 Task: Search one way flight ticket for 1 adult, 6 children, 1 infant in seat and 1 infant on lap in business from Myrtle Beach: Myrtle Beach International Airport to Jacksonville: Albert J. Ellis Airport on 5-3-2023. Choice of flights is Singapure airlines. Number of bags: 8 checked bags. Price is upto 109000. Outbound departure time preference is 14:45.
Action: Mouse moved to (346, 143)
Screenshot: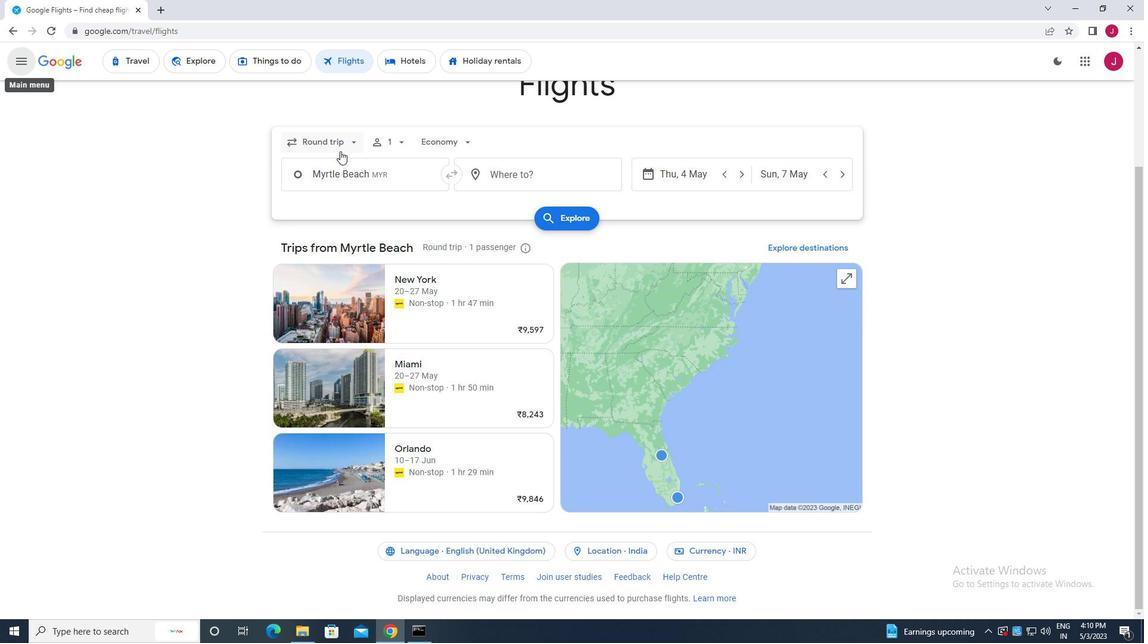 
Action: Mouse pressed left at (346, 143)
Screenshot: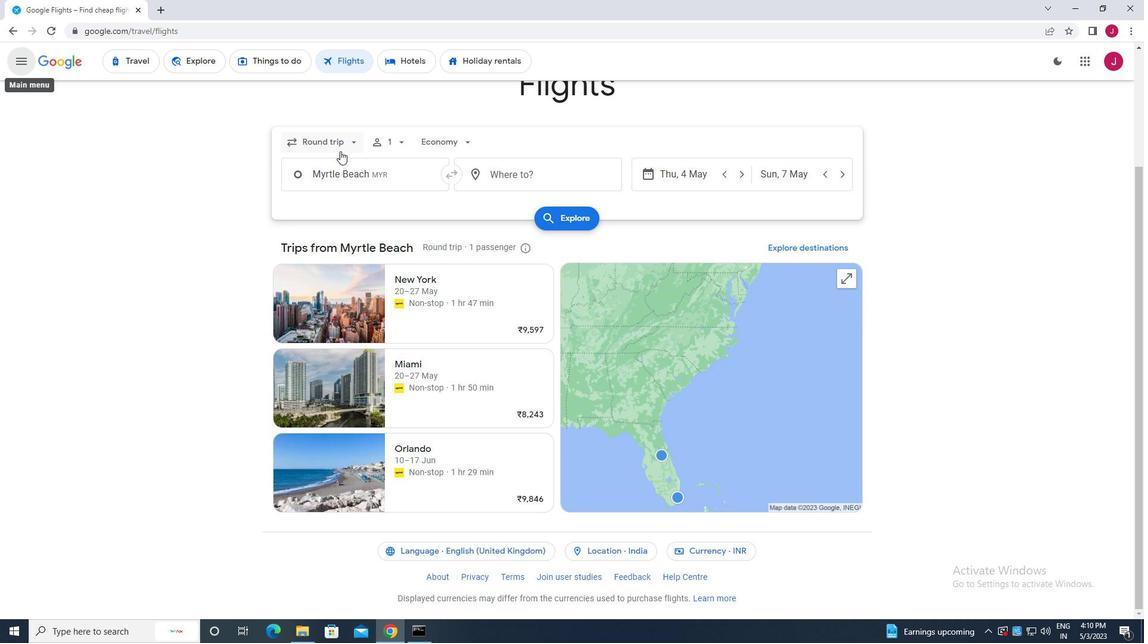 
Action: Mouse moved to (339, 196)
Screenshot: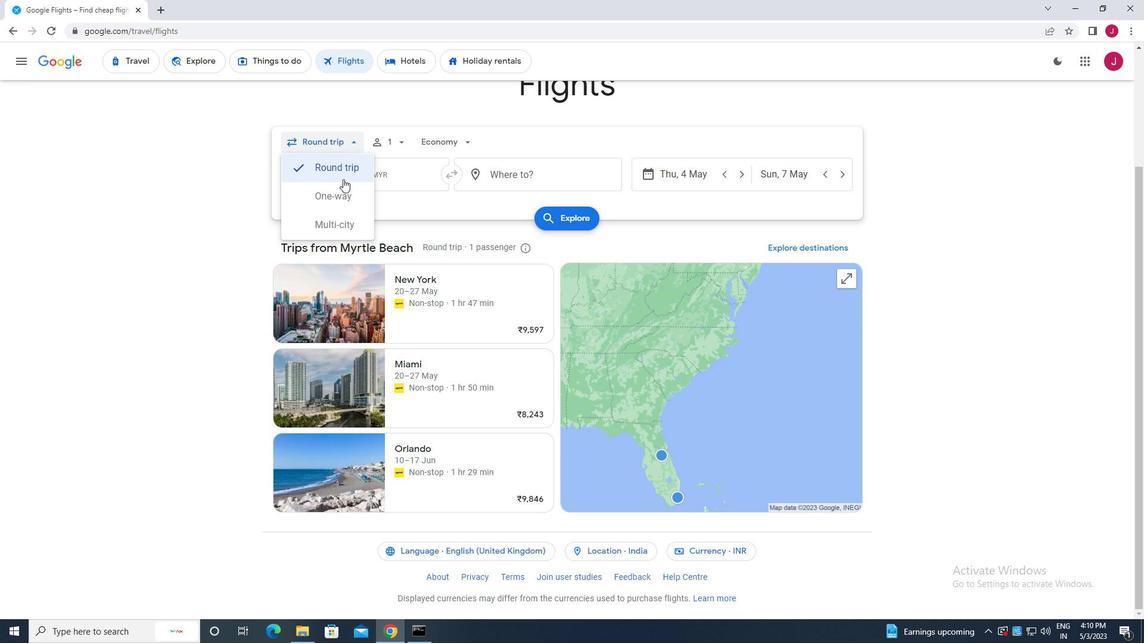 
Action: Mouse pressed left at (339, 196)
Screenshot: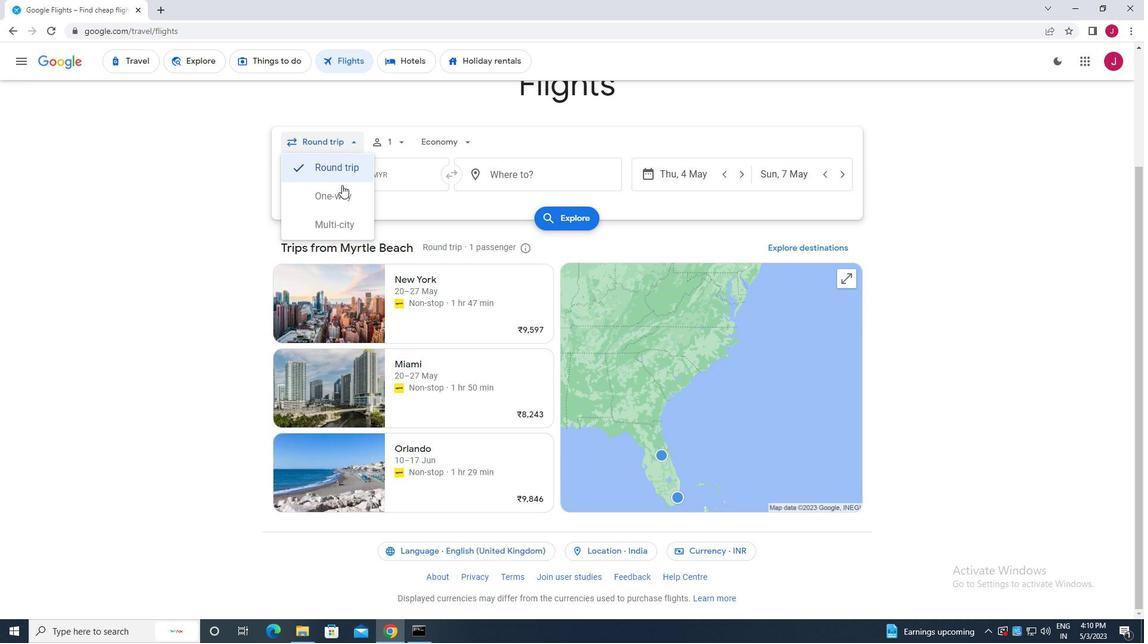 
Action: Mouse moved to (399, 142)
Screenshot: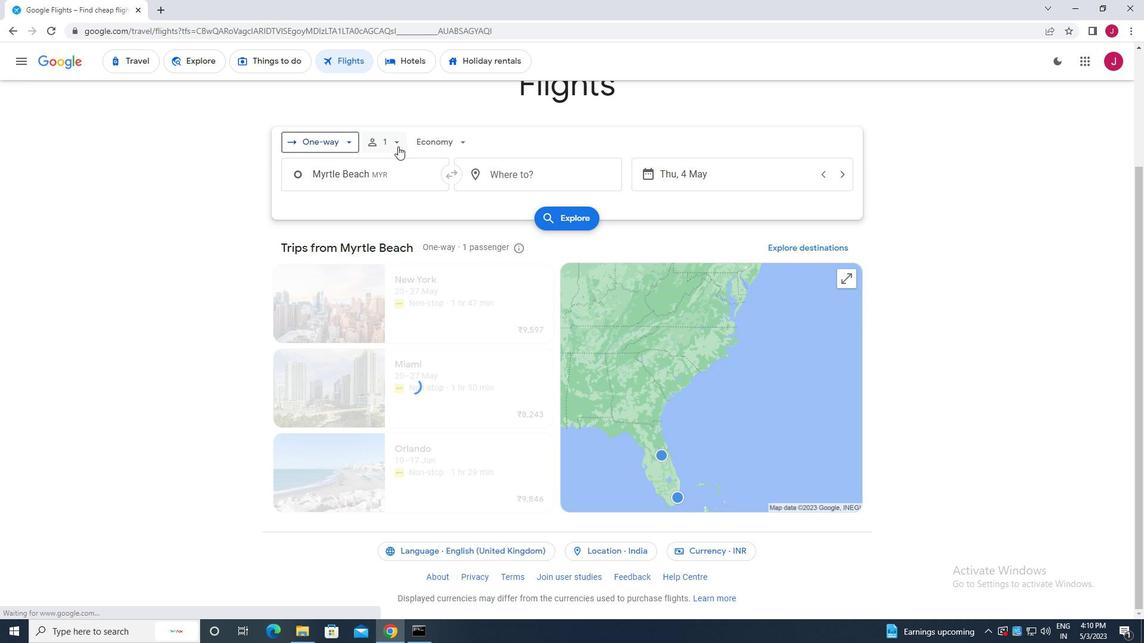 
Action: Mouse pressed left at (399, 142)
Screenshot: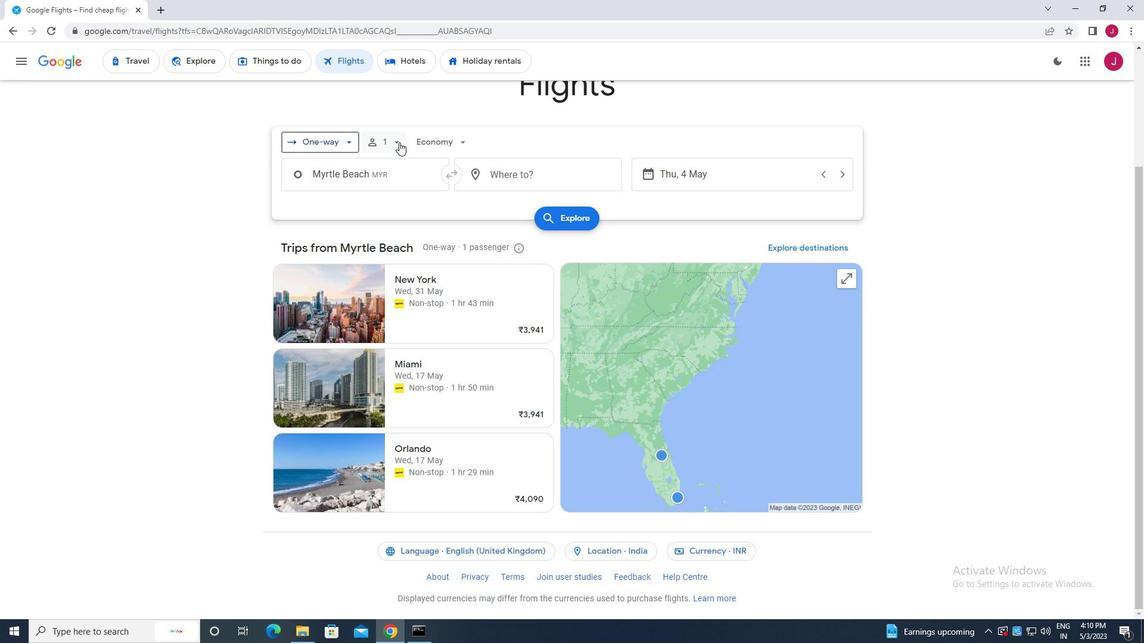 
Action: Mouse moved to (488, 199)
Screenshot: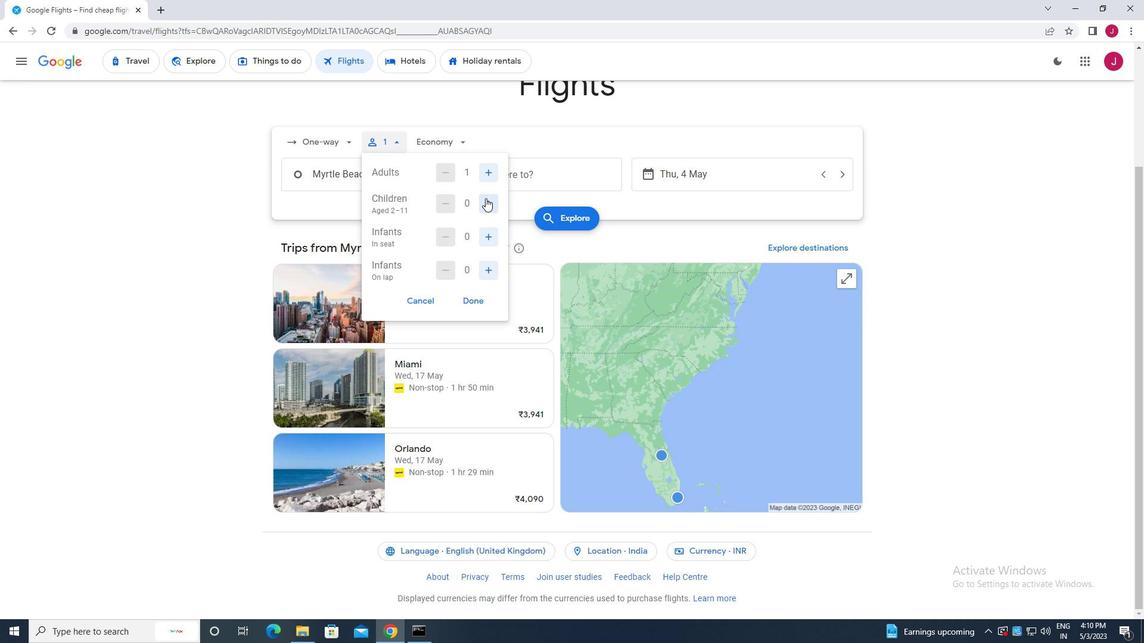 
Action: Mouse pressed left at (488, 199)
Screenshot: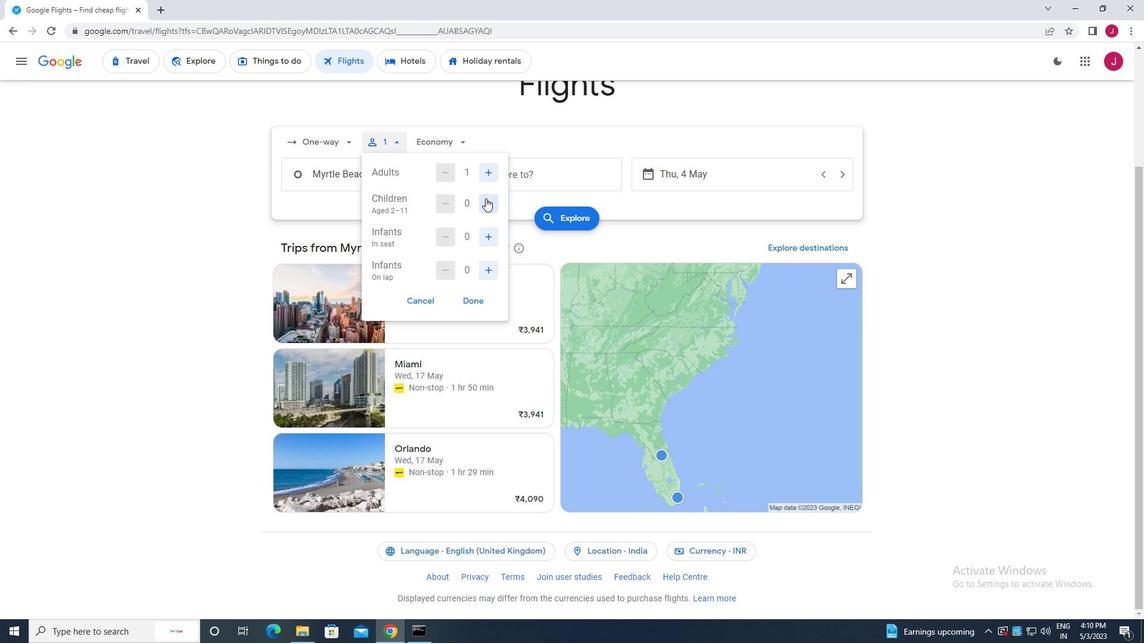 
Action: Mouse pressed left at (488, 199)
Screenshot: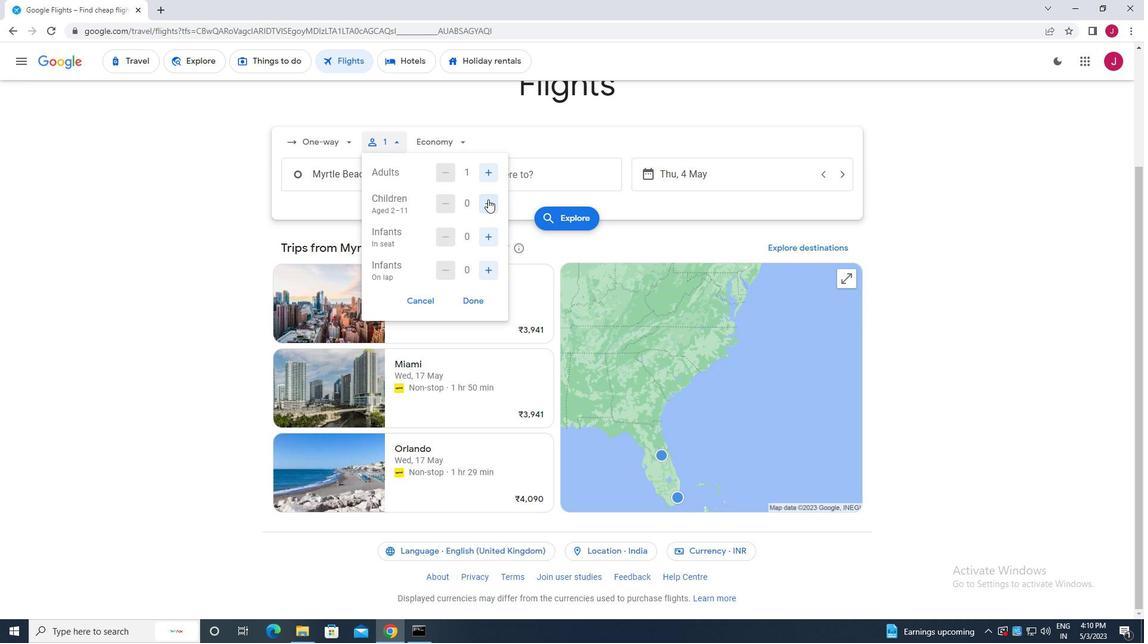 
Action: Mouse pressed left at (488, 199)
Screenshot: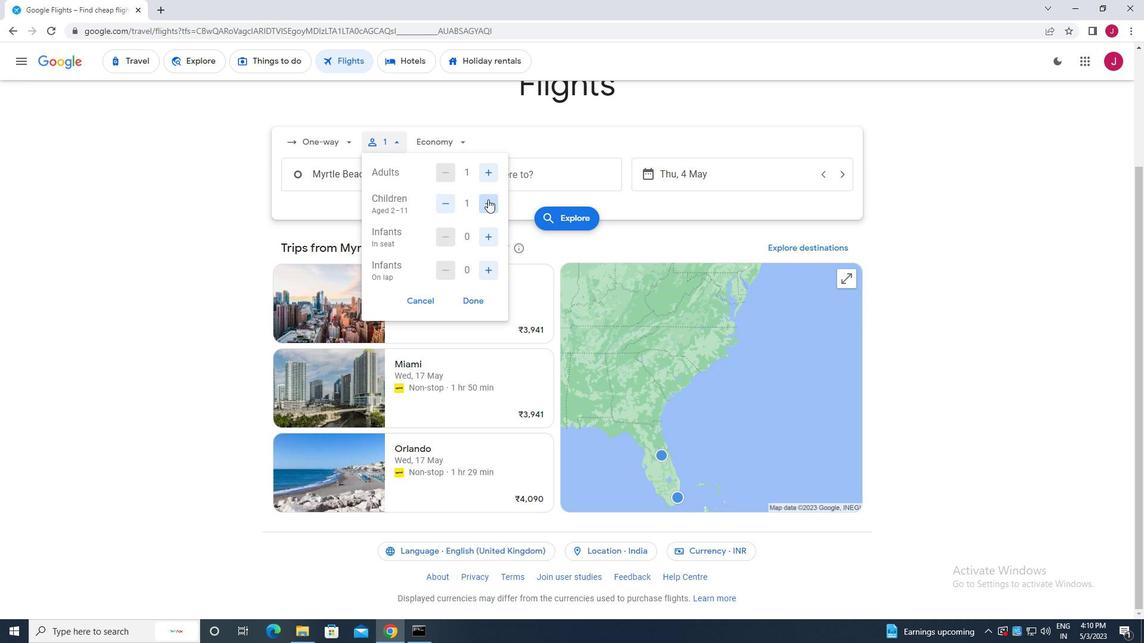 
Action: Mouse pressed left at (488, 199)
Screenshot: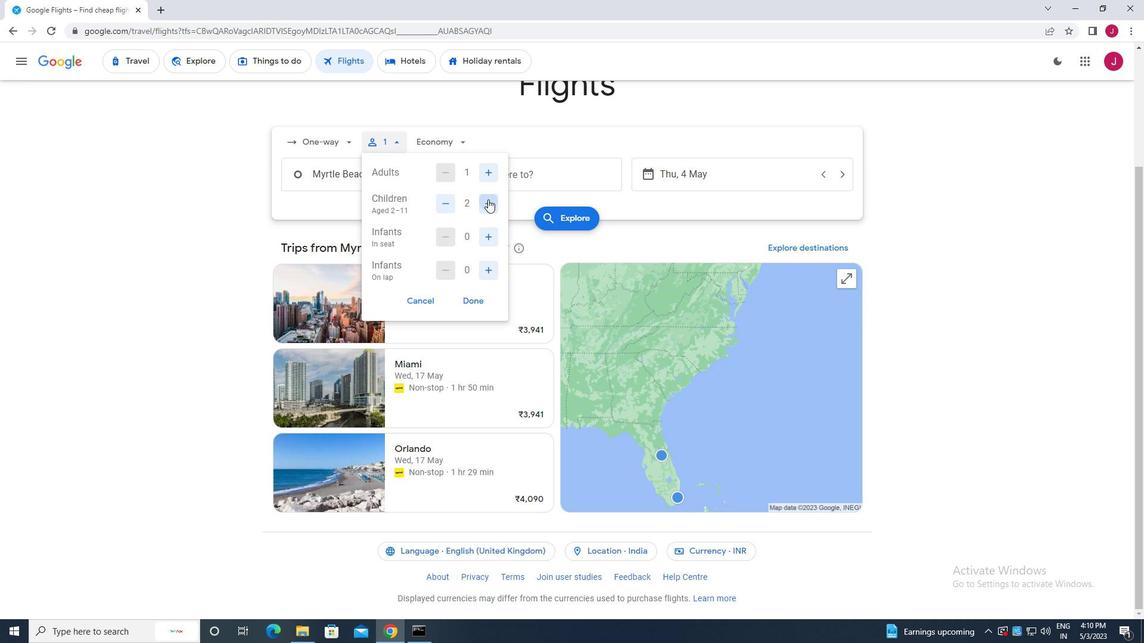 
Action: Mouse pressed left at (488, 199)
Screenshot: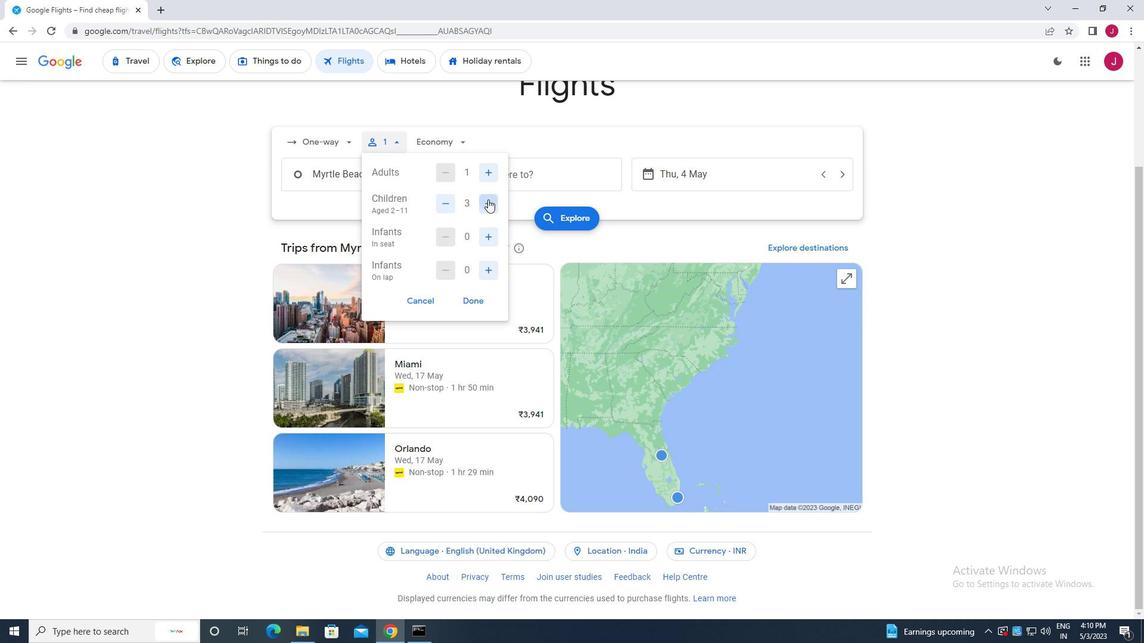
Action: Mouse moved to (488, 203)
Screenshot: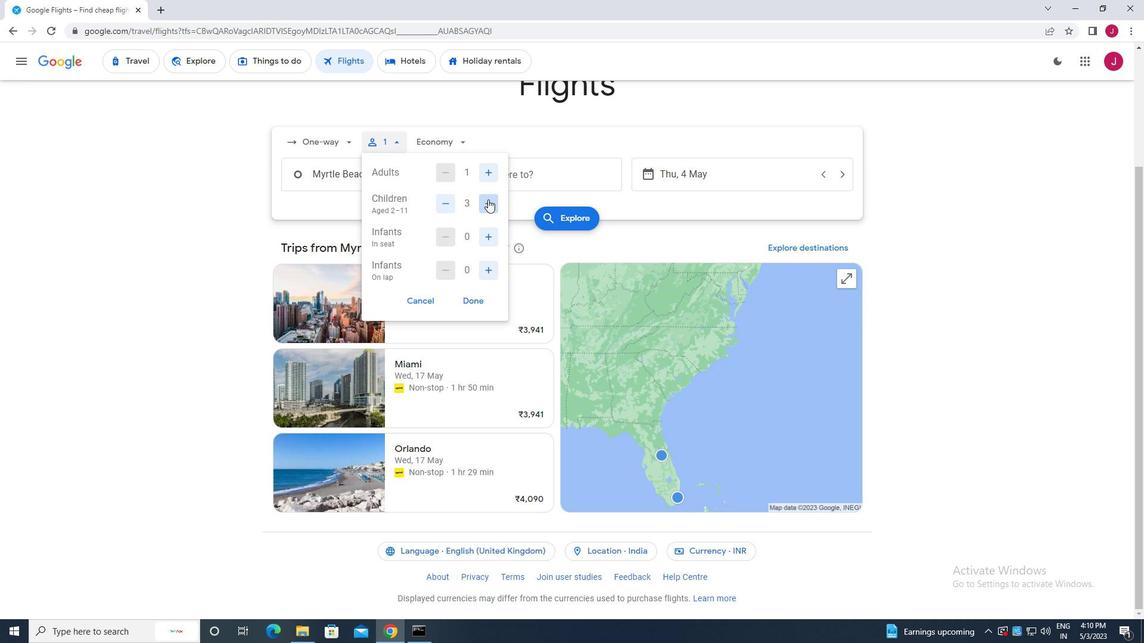 
Action: Mouse pressed left at (488, 203)
Screenshot: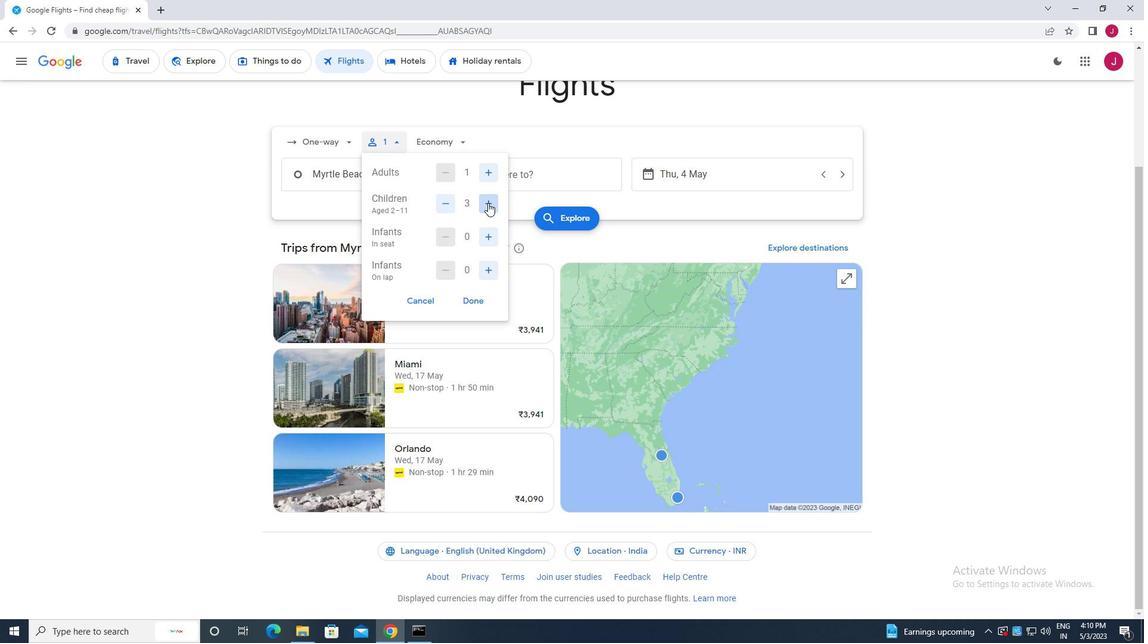 
Action: Mouse moved to (489, 202)
Screenshot: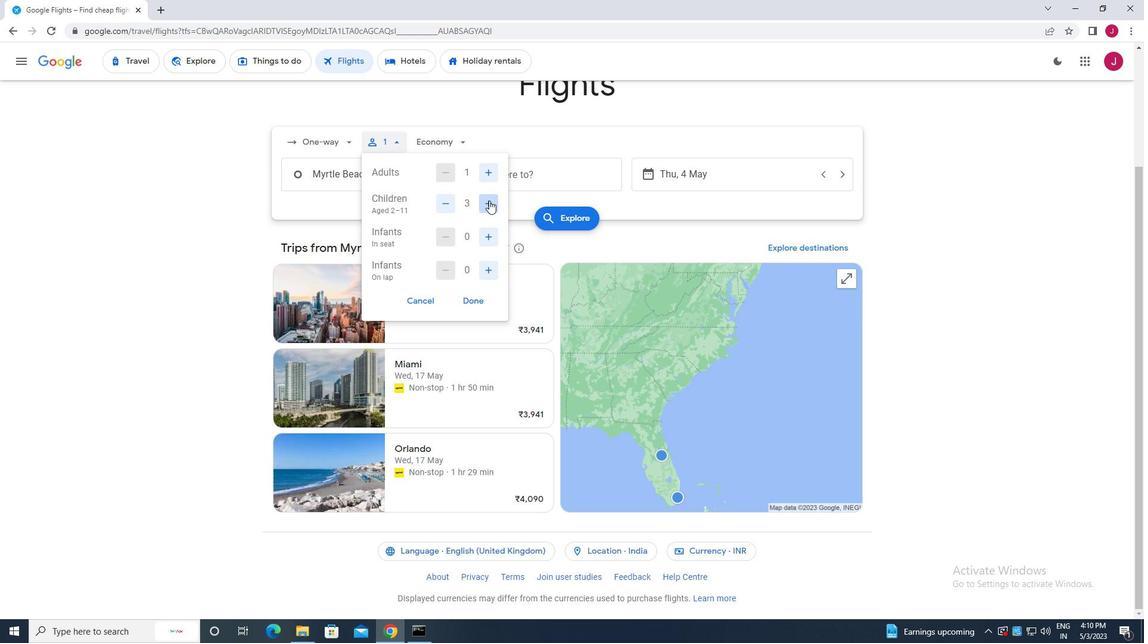 
Action: Mouse pressed left at (489, 202)
Screenshot: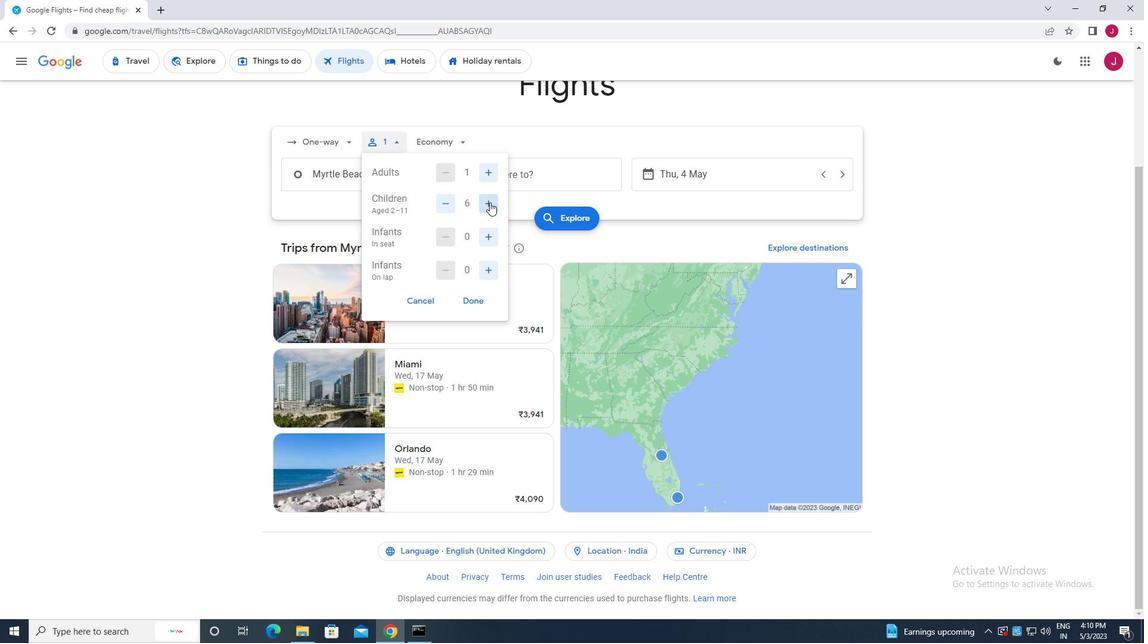 
Action: Mouse moved to (449, 206)
Screenshot: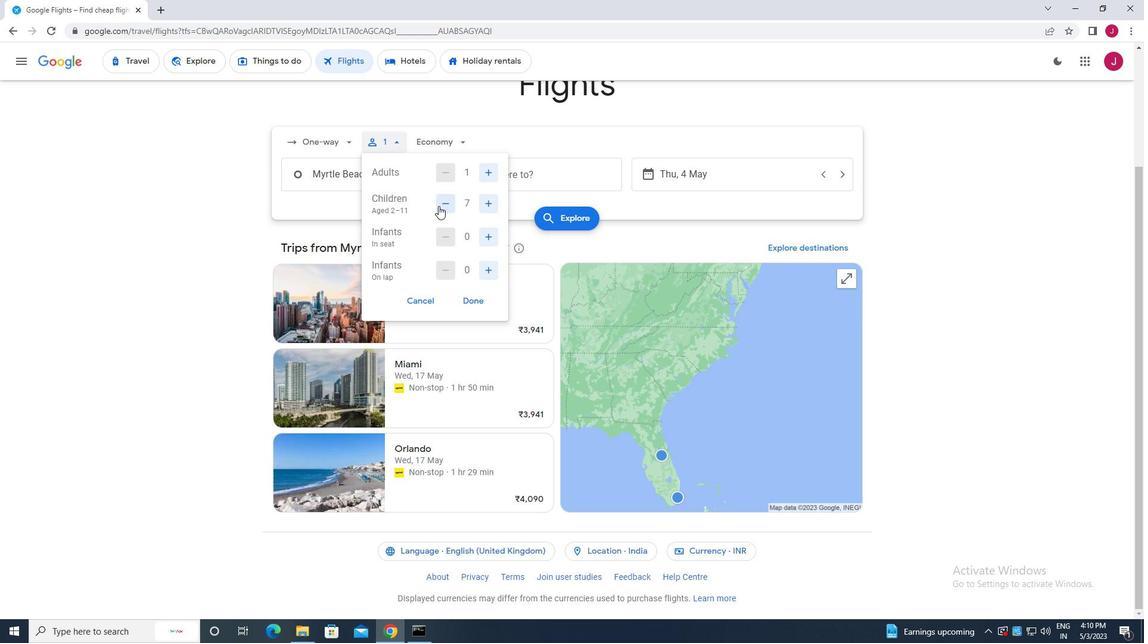 
Action: Mouse pressed left at (449, 206)
Screenshot: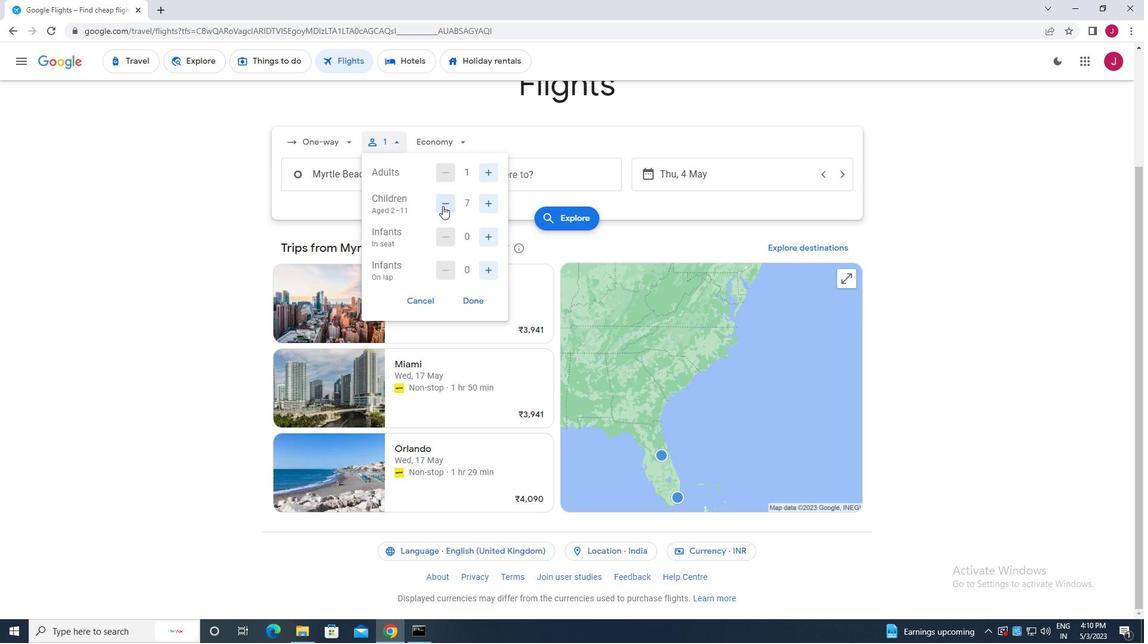 
Action: Mouse moved to (490, 239)
Screenshot: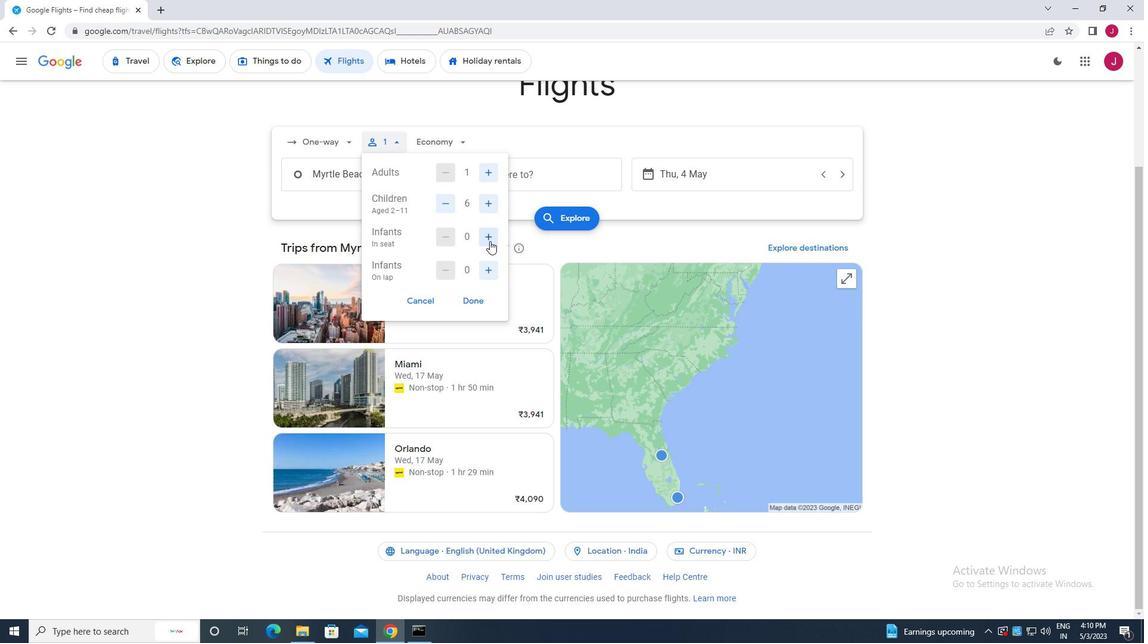 
Action: Mouse pressed left at (490, 239)
Screenshot: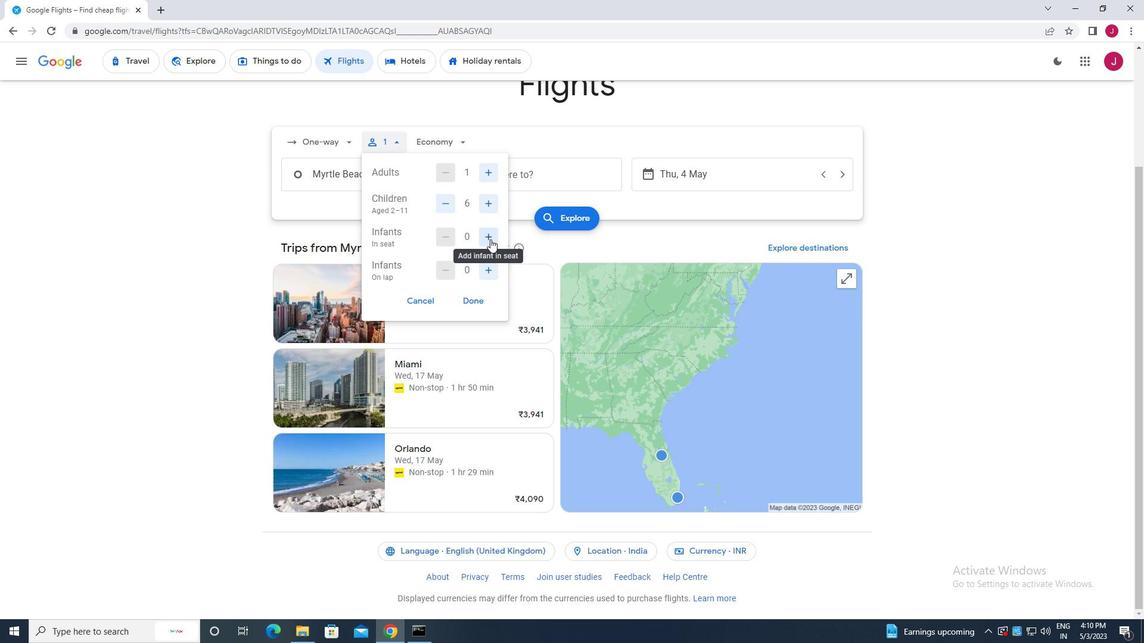 
Action: Mouse moved to (489, 271)
Screenshot: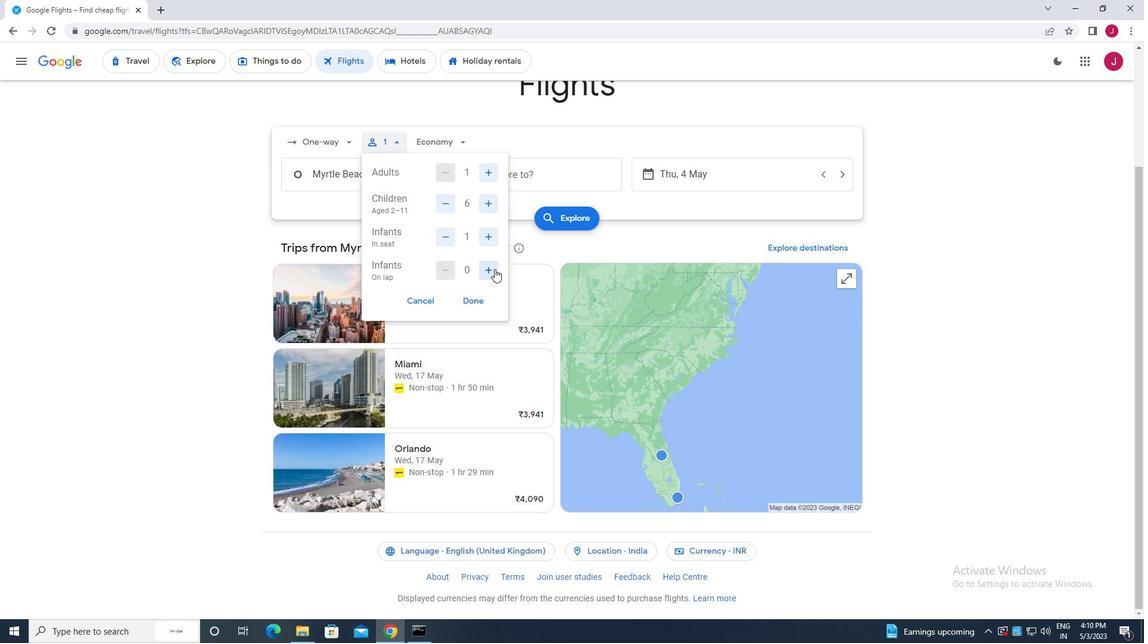 
Action: Mouse pressed left at (489, 271)
Screenshot: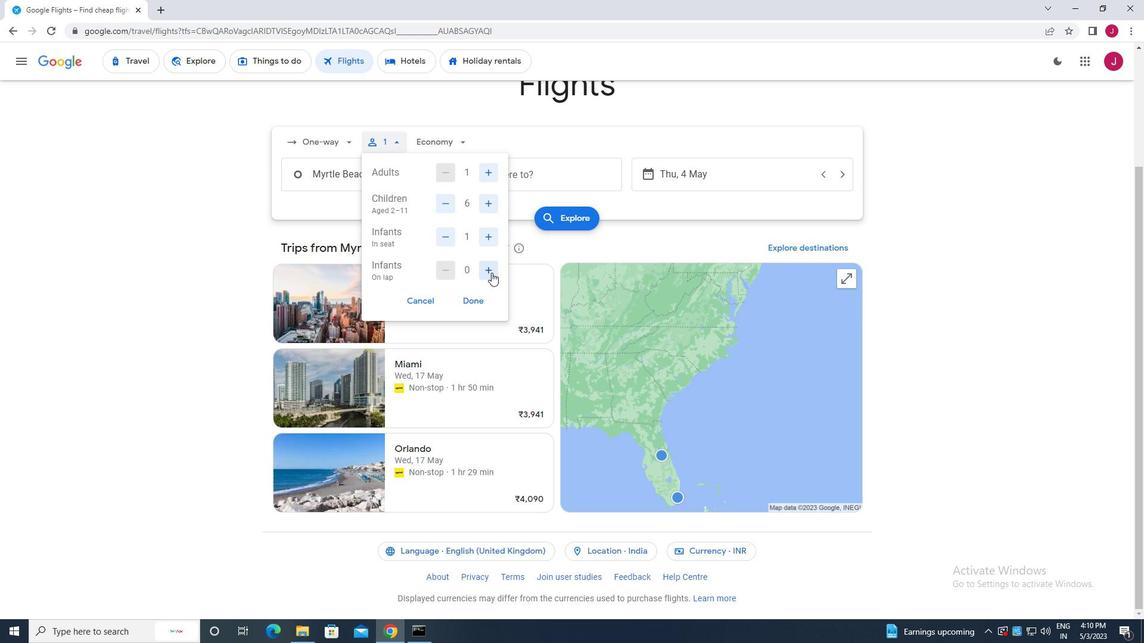
Action: Mouse moved to (476, 304)
Screenshot: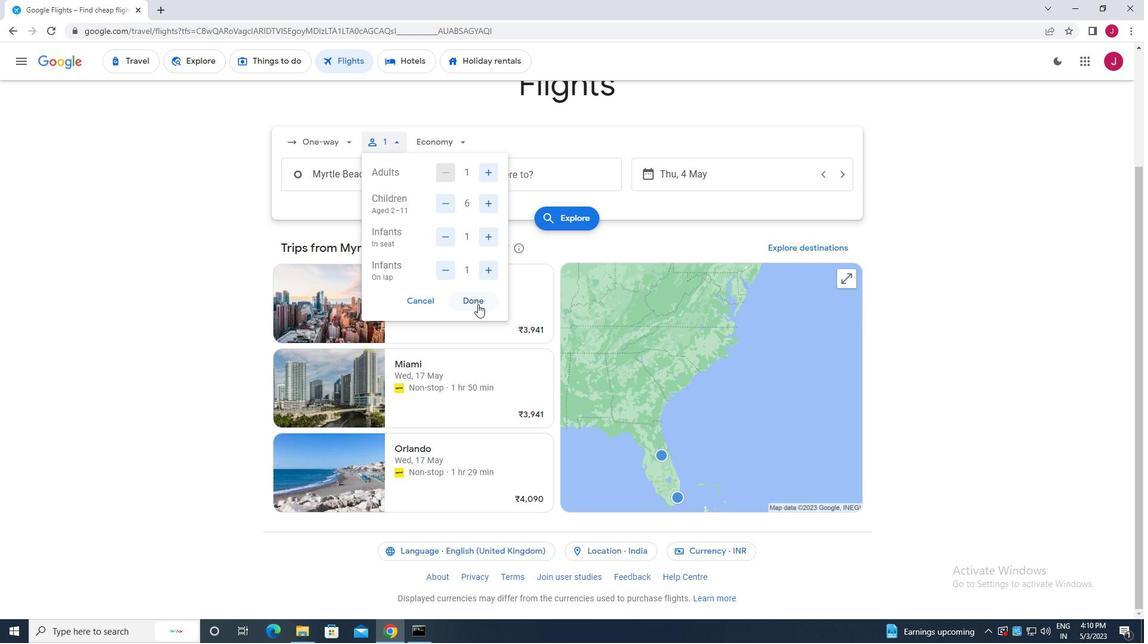 
Action: Mouse pressed left at (476, 304)
Screenshot: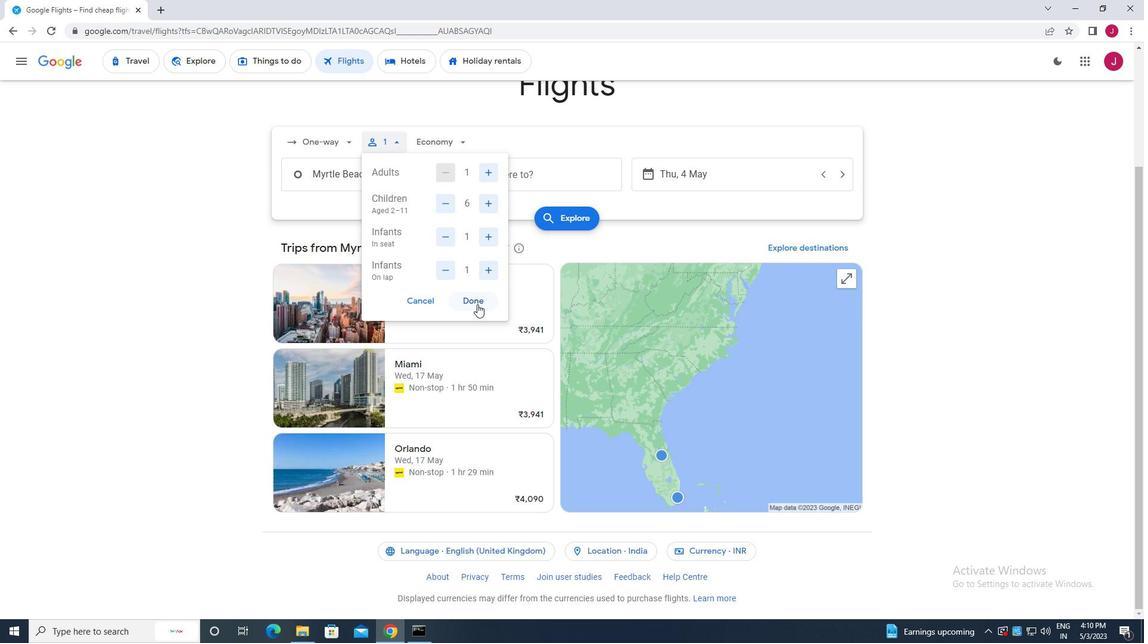
Action: Mouse moved to (459, 140)
Screenshot: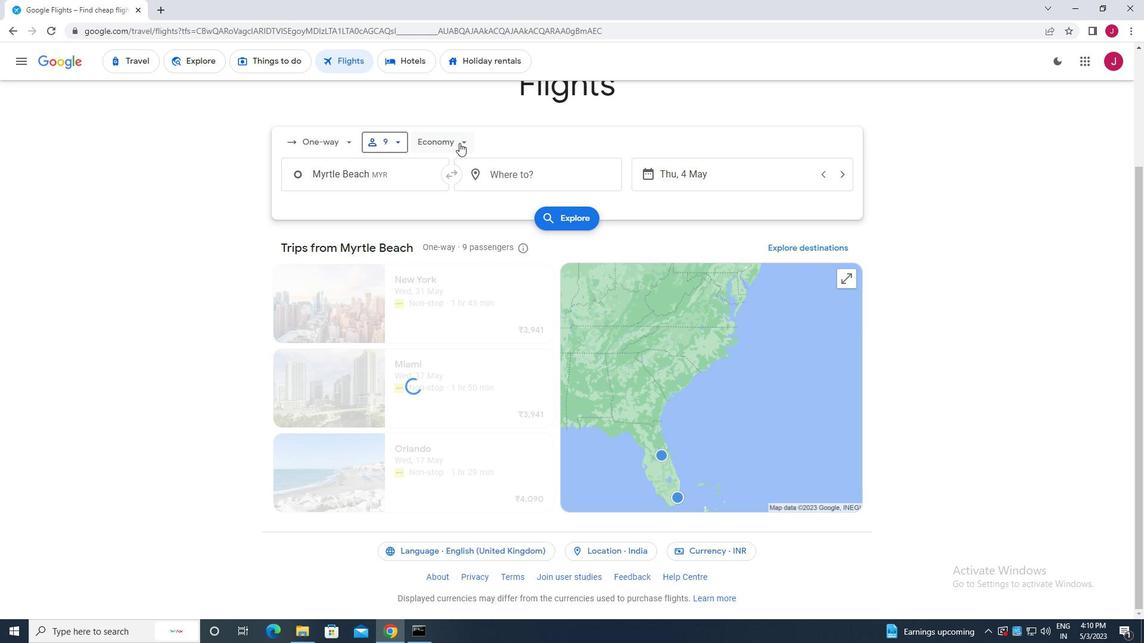
Action: Mouse pressed left at (459, 140)
Screenshot: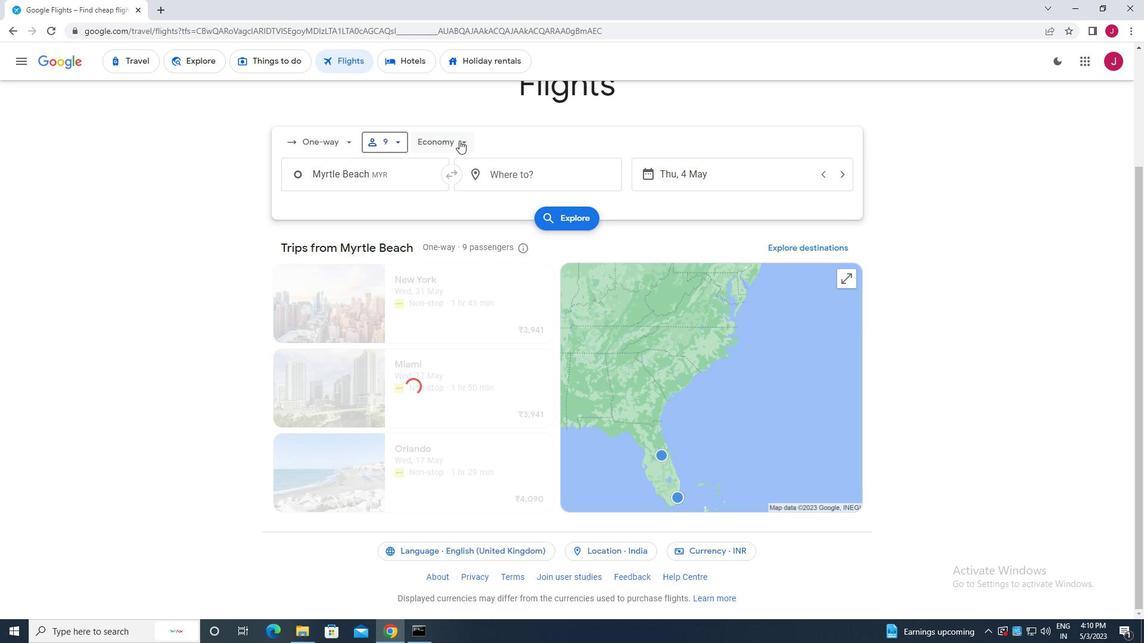 
Action: Mouse moved to (468, 225)
Screenshot: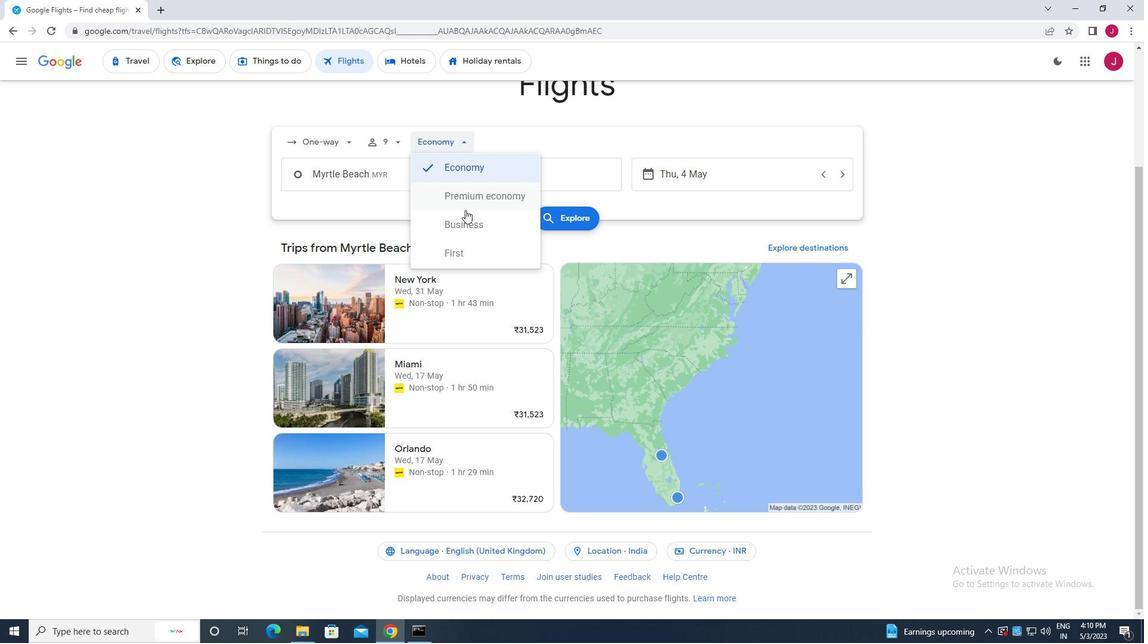 
Action: Mouse pressed left at (468, 225)
Screenshot: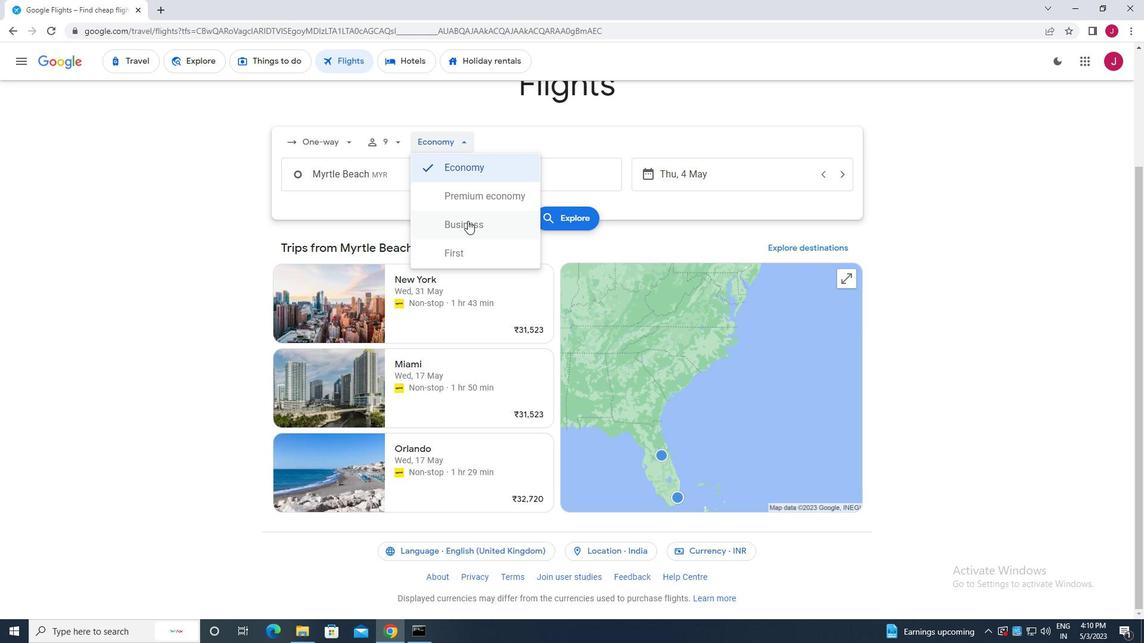 
Action: Mouse moved to (397, 178)
Screenshot: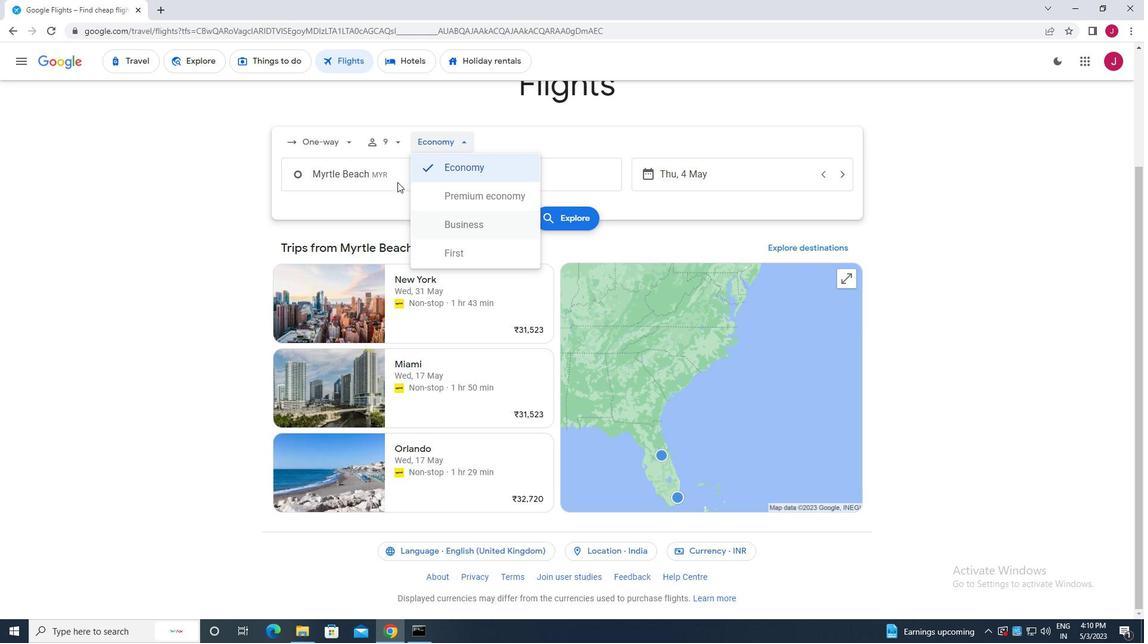 
Action: Mouse pressed left at (397, 178)
Screenshot: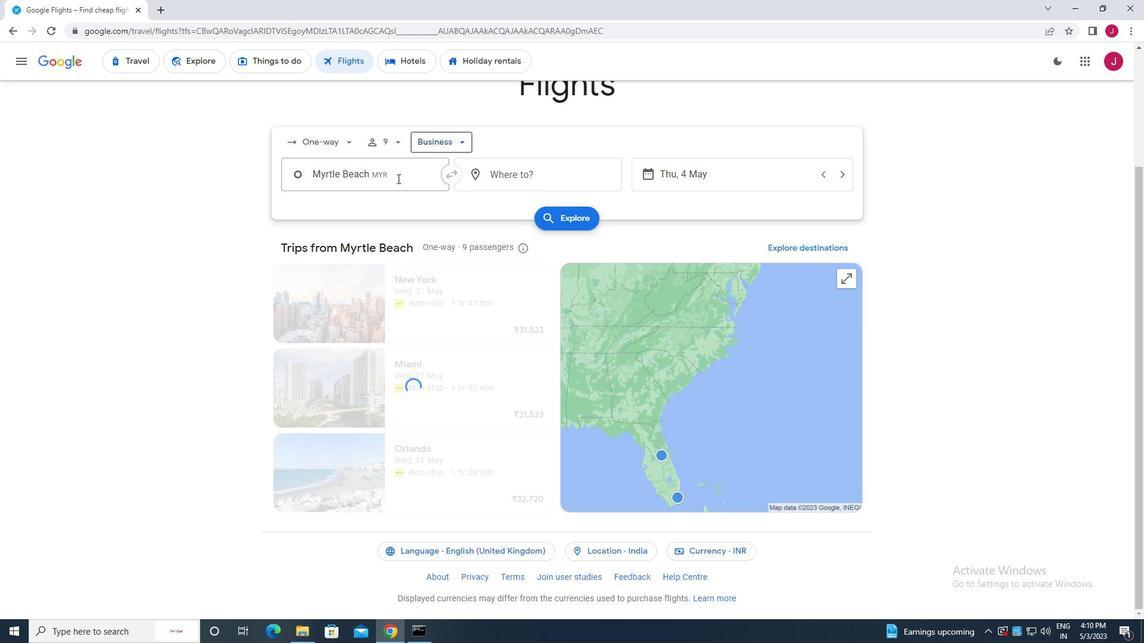 
Action: Mouse moved to (396, 177)
Screenshot: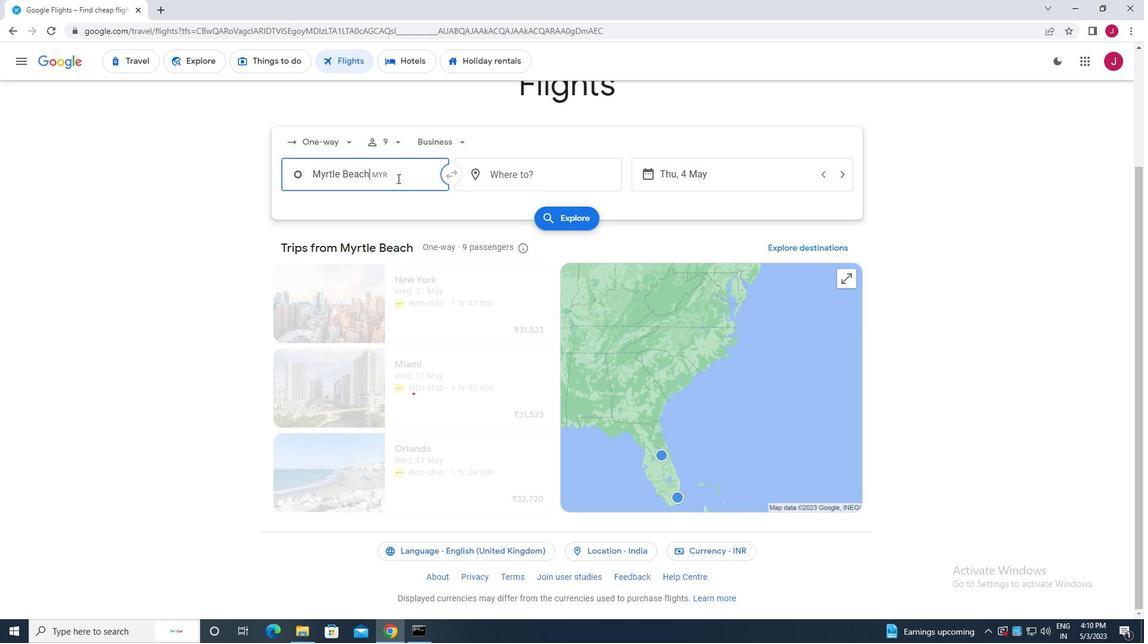 
Action: Key pressed myrtle
Screenshot: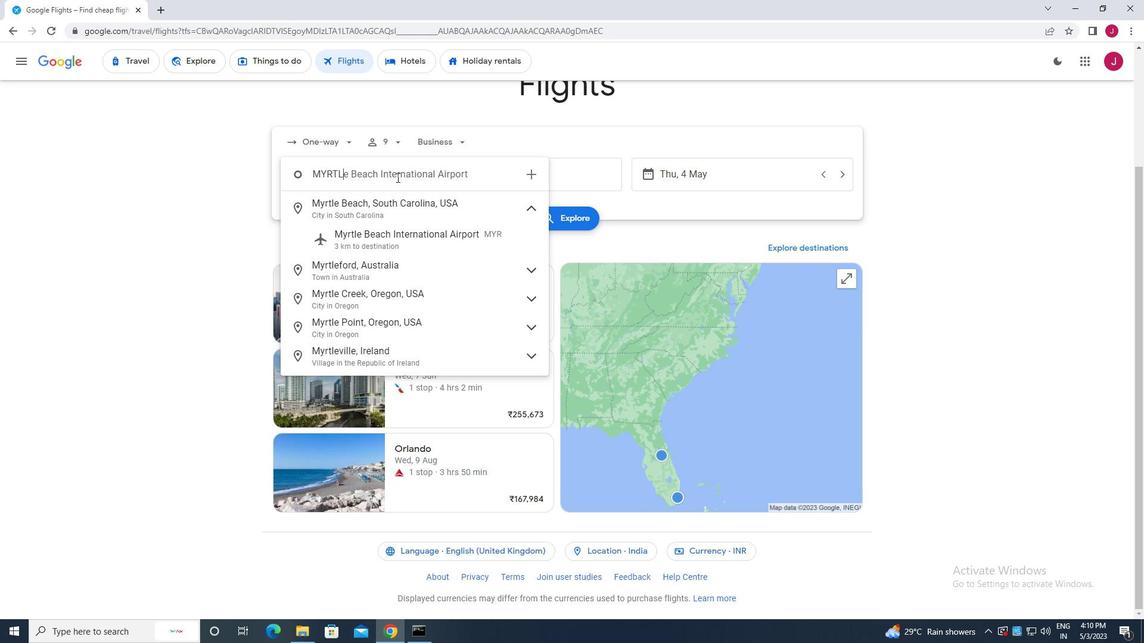 
Action: Mouse moved to (421, 230)
Screenshot: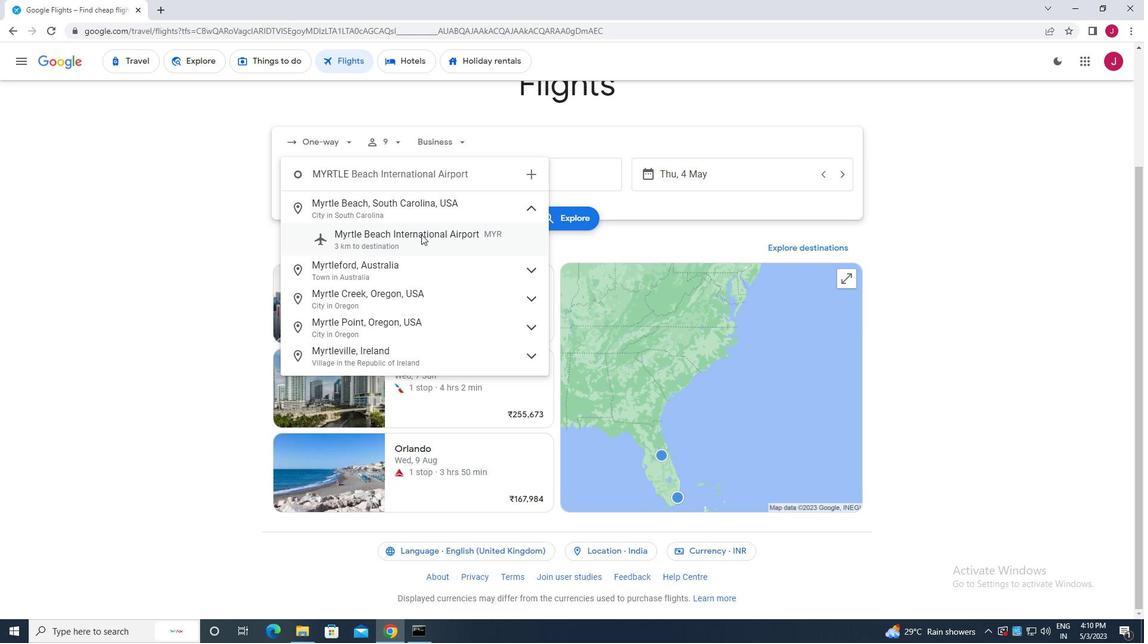 
Action: Mouse pressed left at (421, 230)
Screenshot: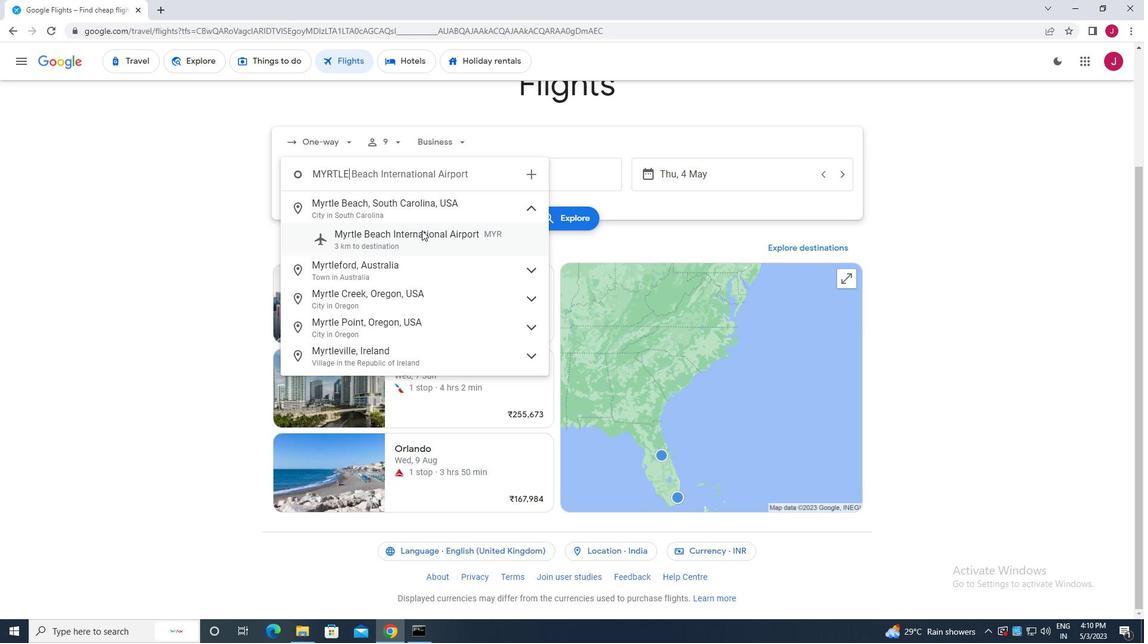 
Action: Mouse moved to (443, 236)
Screenshot: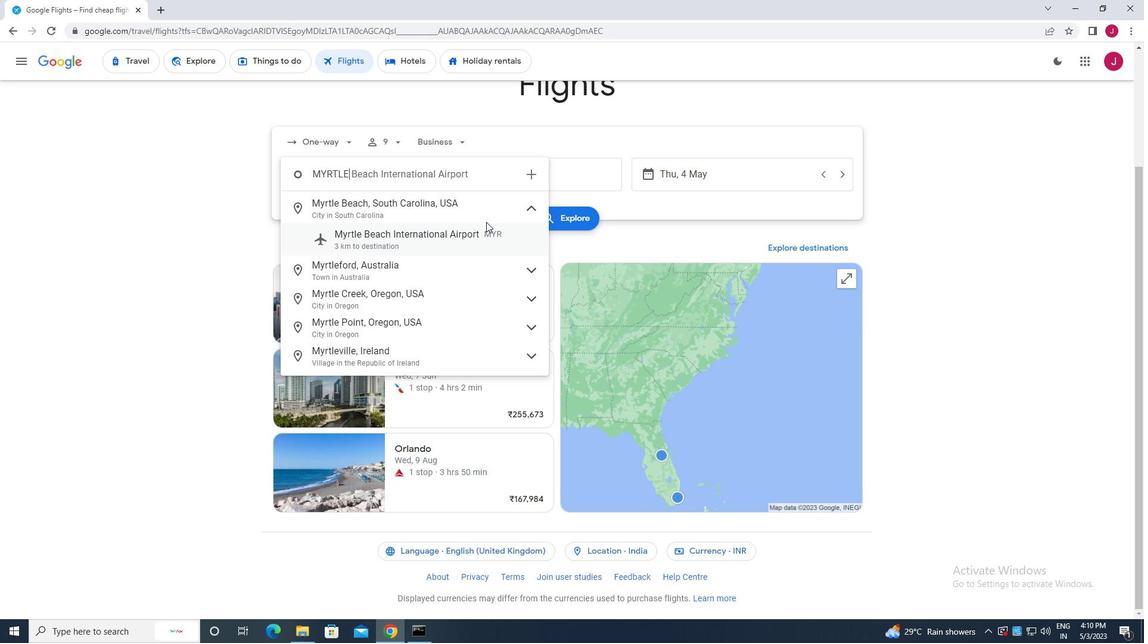 
Action: Mouse pressed left at (443, 236)
Screenshot: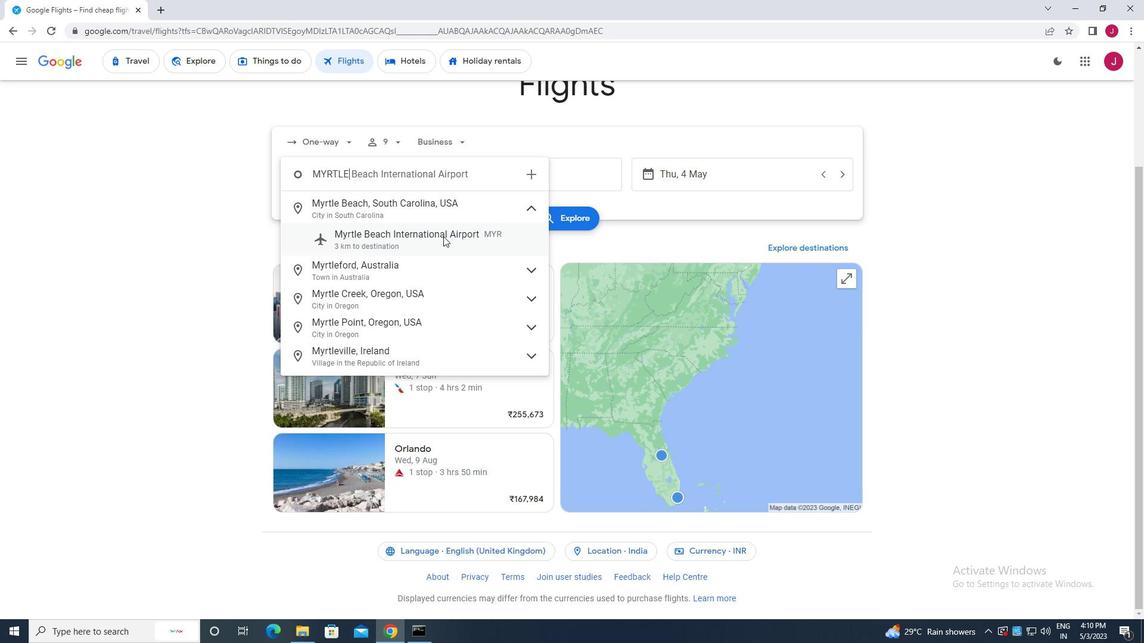 
Action: Mouse moved to (562, 179)
Screenshot: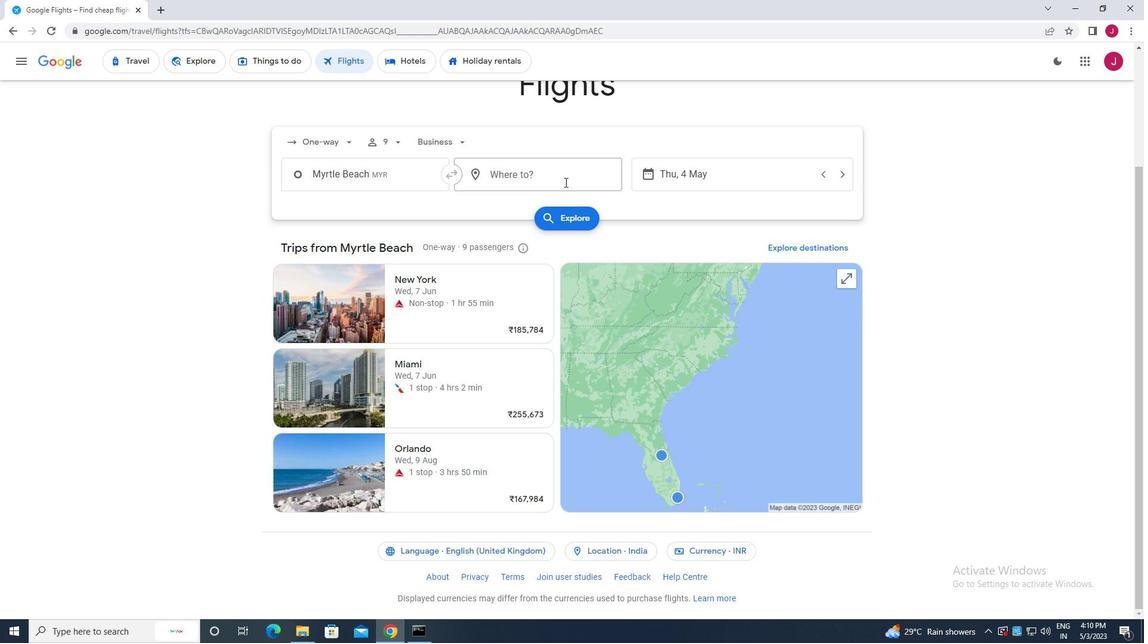 
Action: Mouse pressed left at (562, 179)
Screenshot: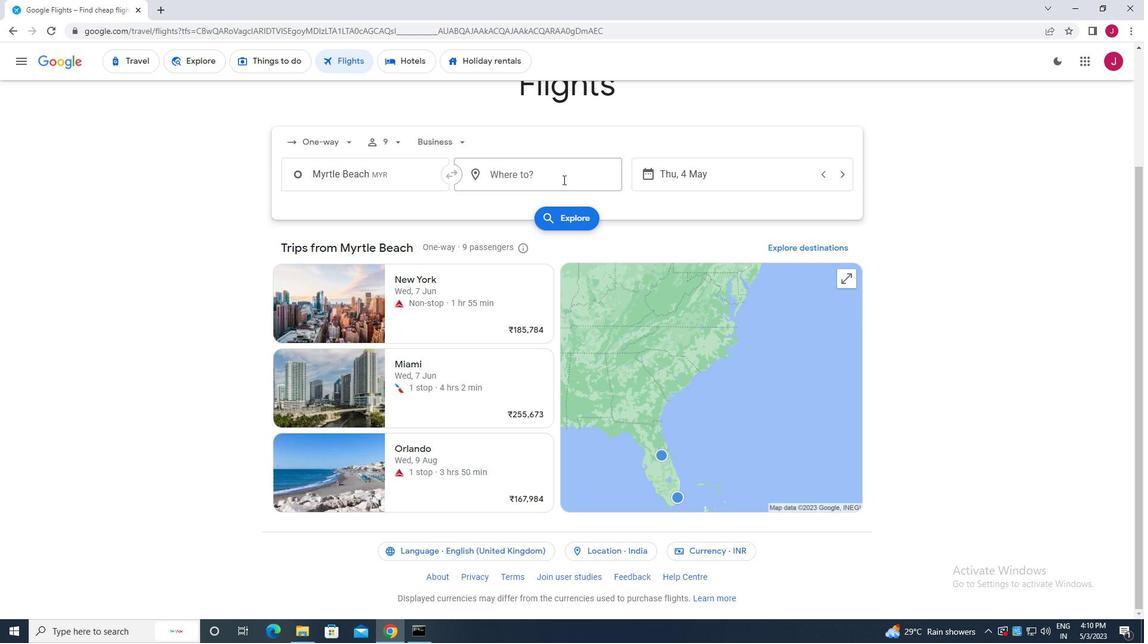 
Action: Key pressed albert<Key.space>
Screenshot: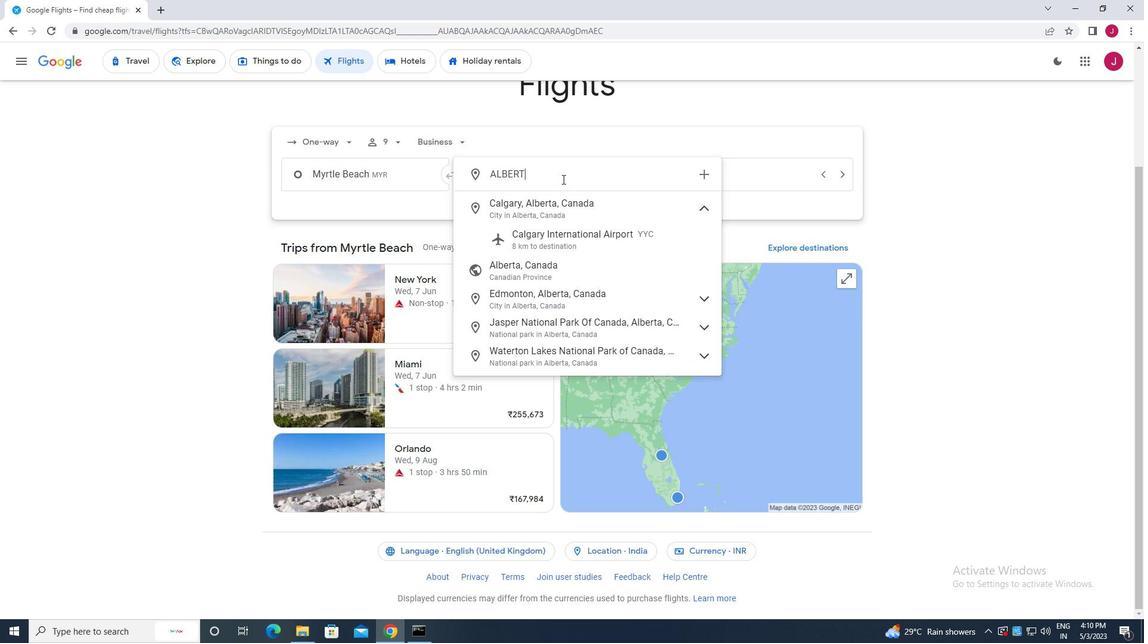 
Action: Mouse moved to (574, 209)
Screenshot: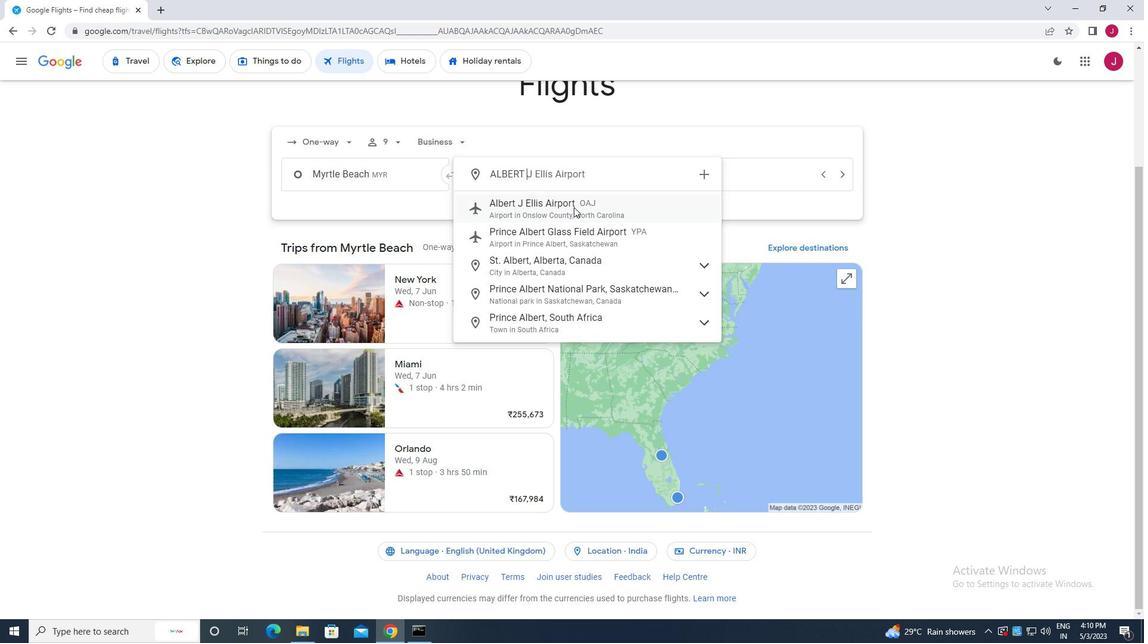 
Action: Mouse pressed left at (574, 209)
Screenshot: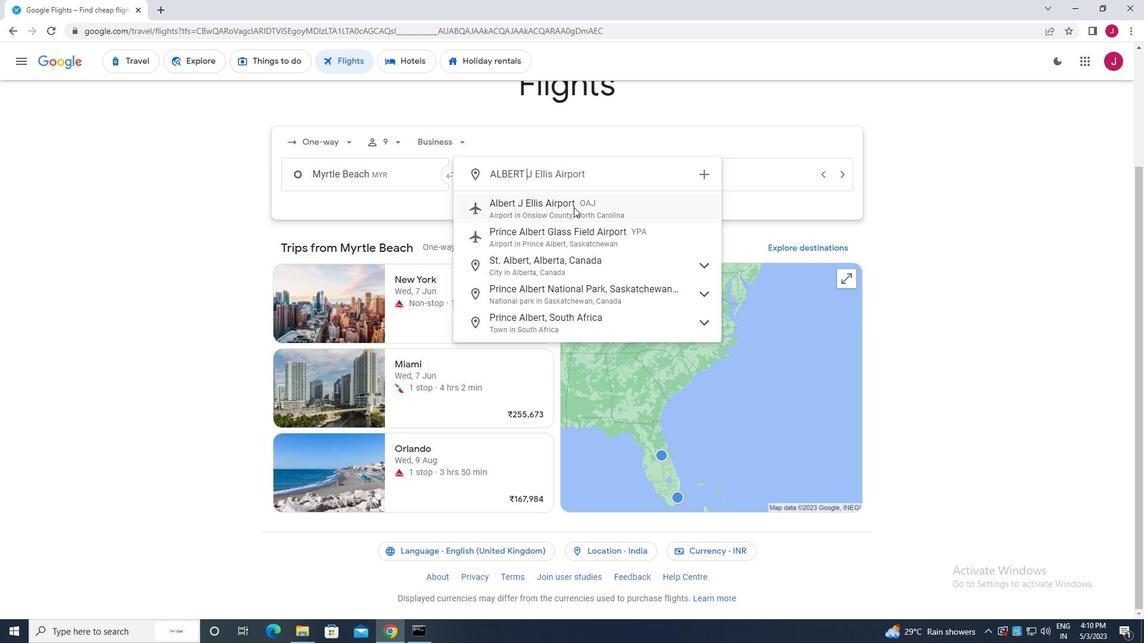 
Action: Mouse moved to (706, 171)
Screenshot: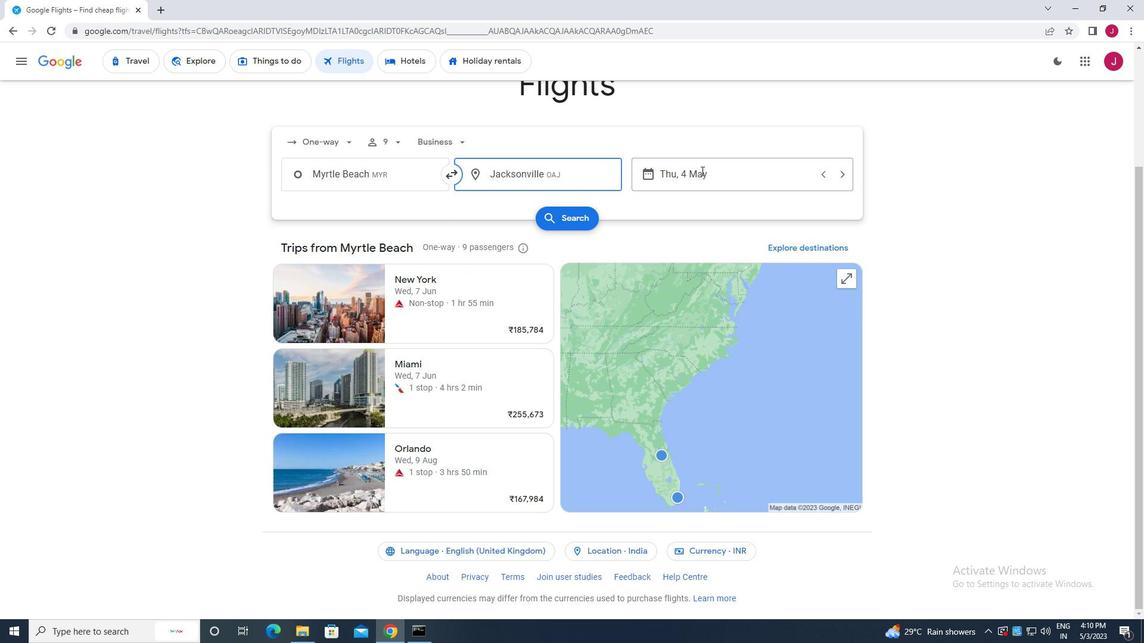 
Action: Mouse pressed left at (706, 171)
Screenshot: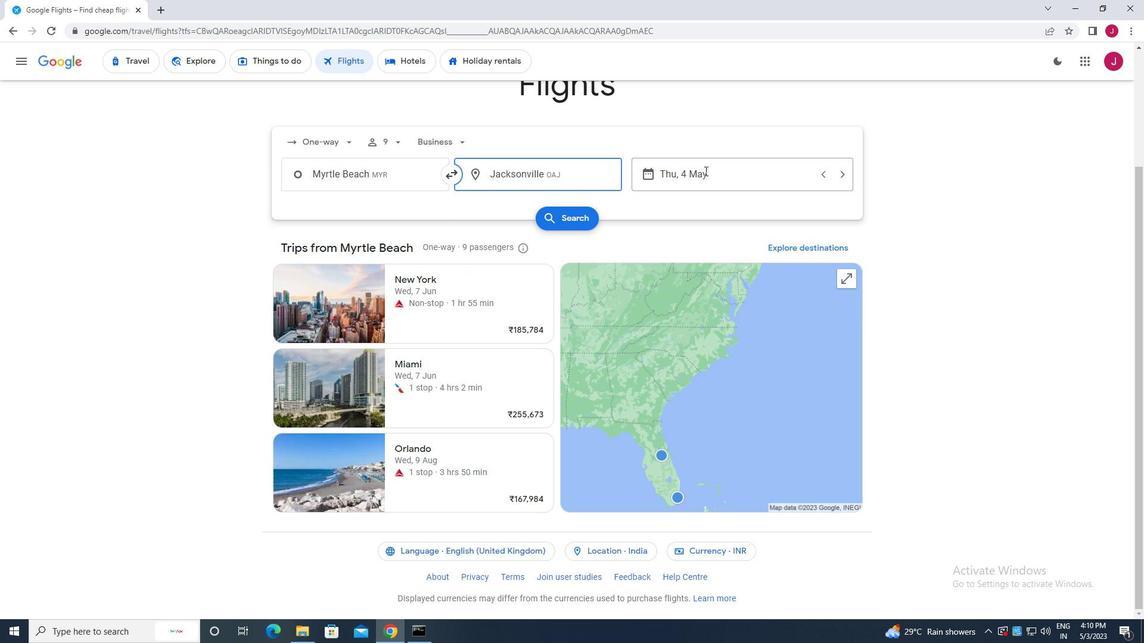 
Action: Mouse moved to (516, 266)
Screenshot: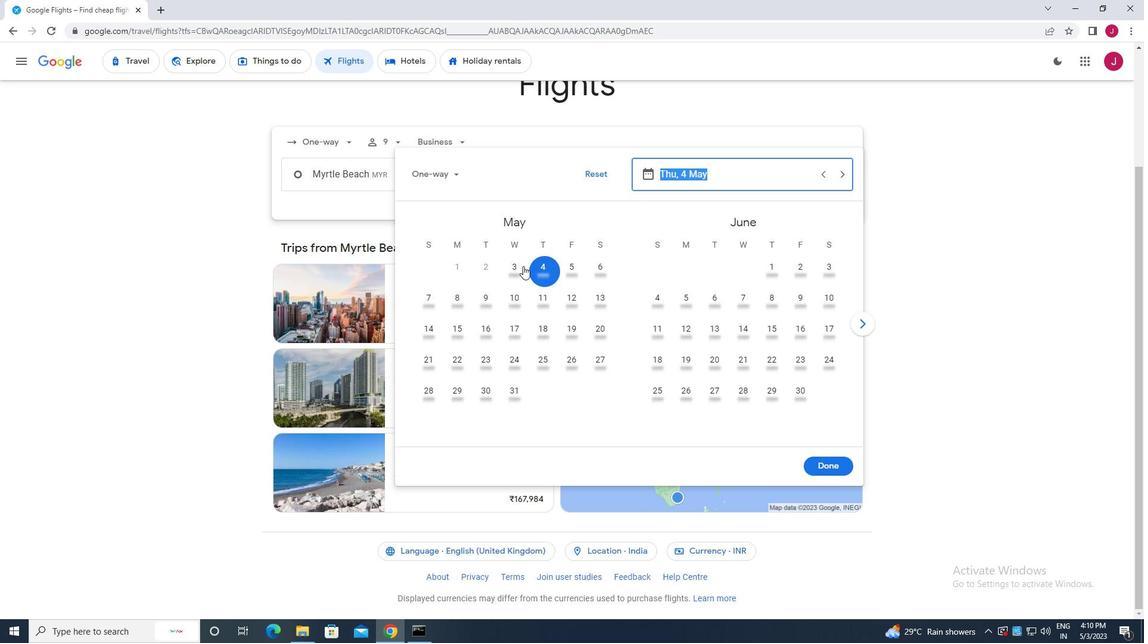 
Action: Mouse pressed left at (516, 266)
Screenshot: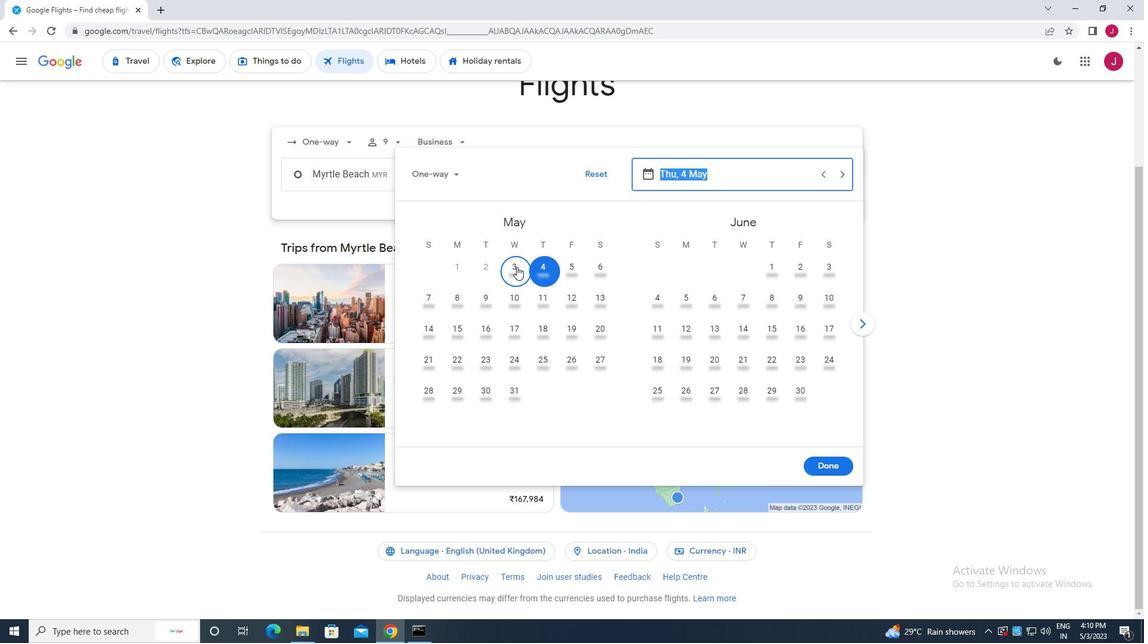 
Action: Mouse moved to (815, 463)
Screenshot: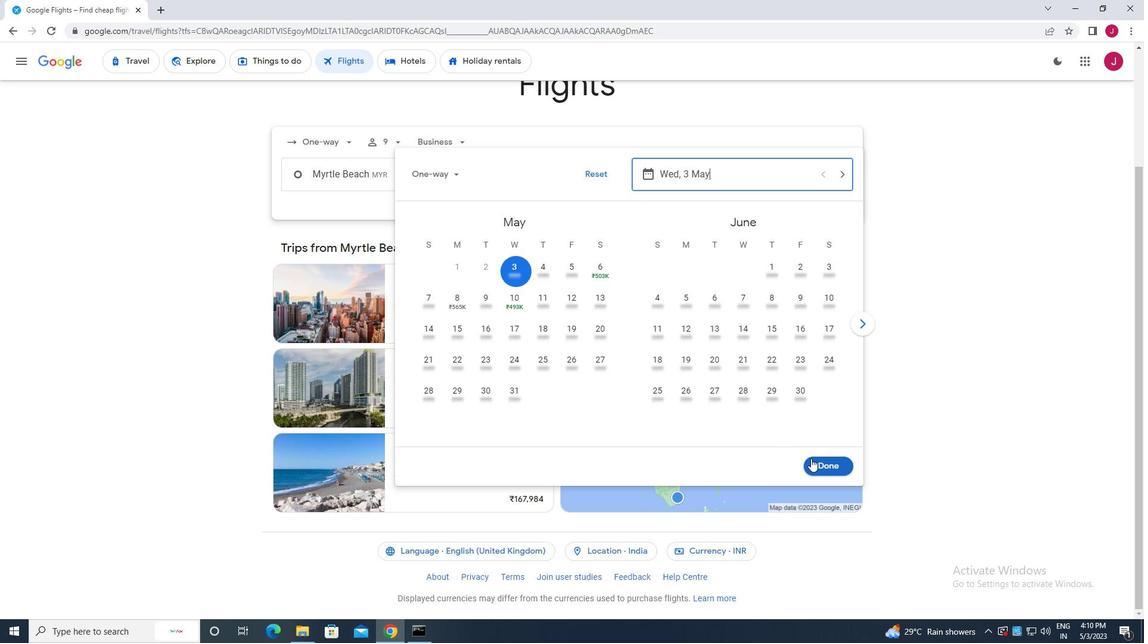 
Action: Mouse pressed left at (815, 463)
Screenshot: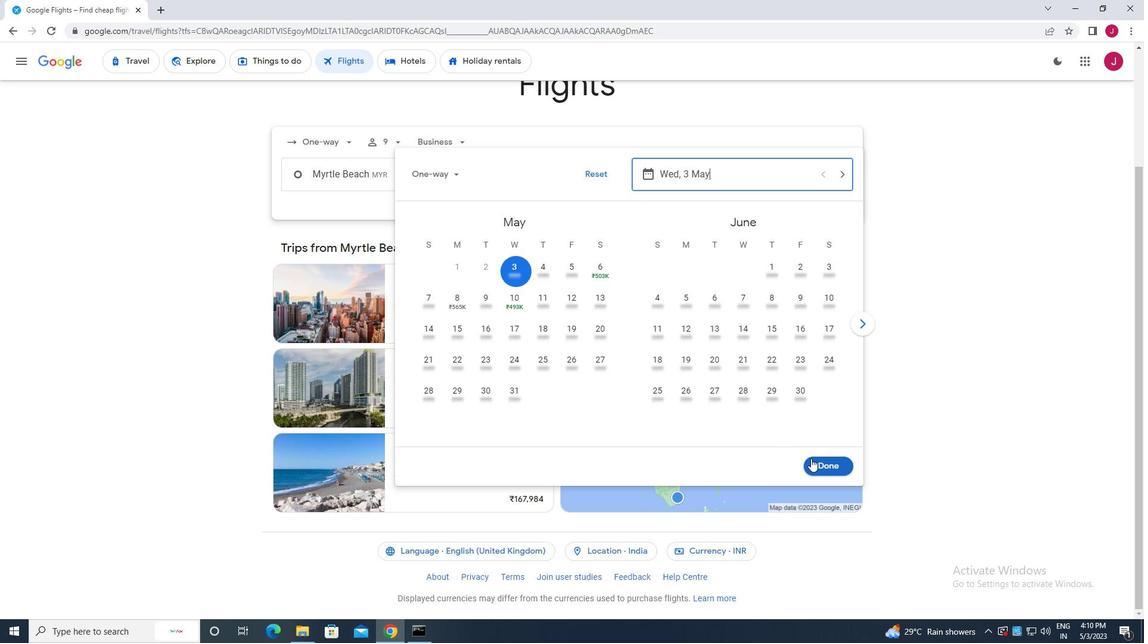 
Action: Mouse moved to (566, 219)
Screenshot: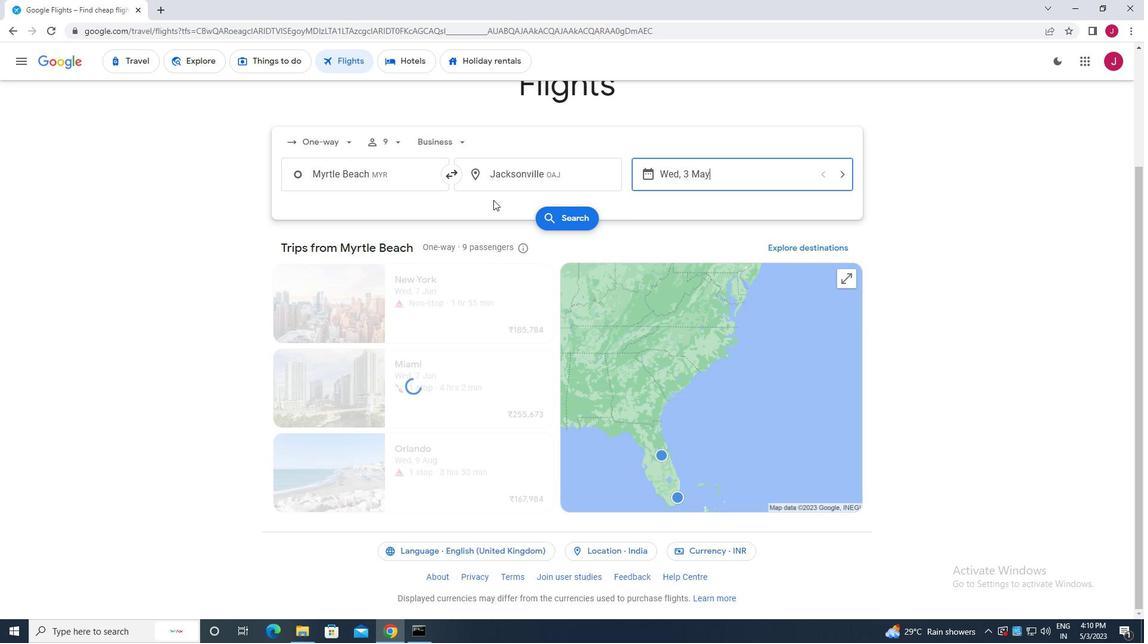 
Action: Mouse pressed left at (566, 219)
Screenshot: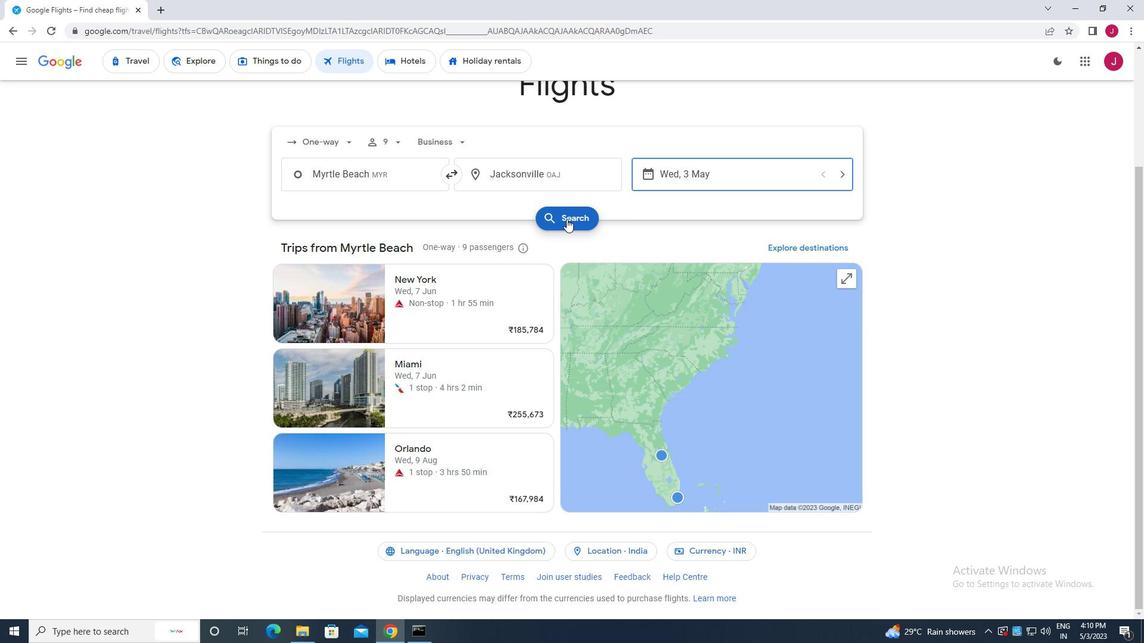 
Action: Mouse moved to (305, 171)
Screenshot: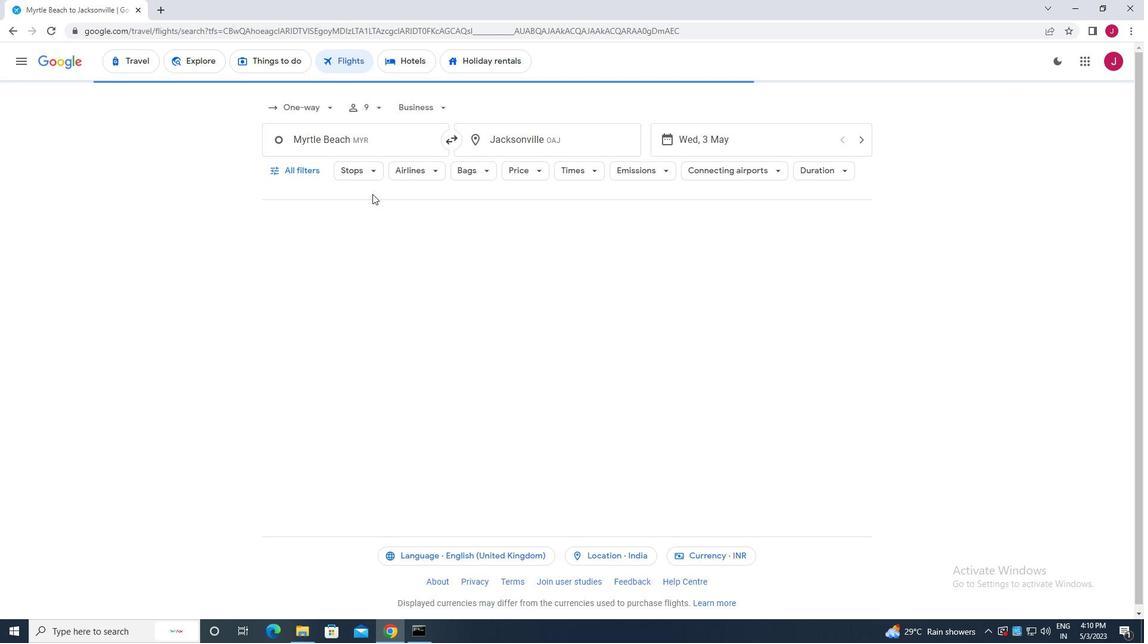 
Action: Mouse pressed left at (305, 171)
Screenshot: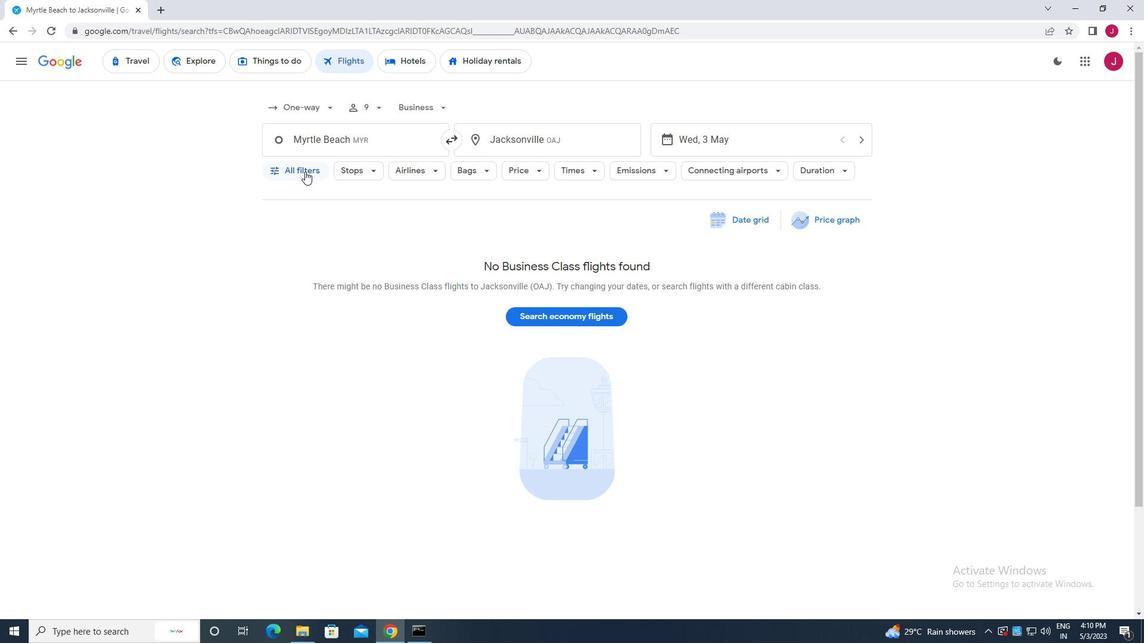
Action: Mouse moved to (336, 247)
Screenshot: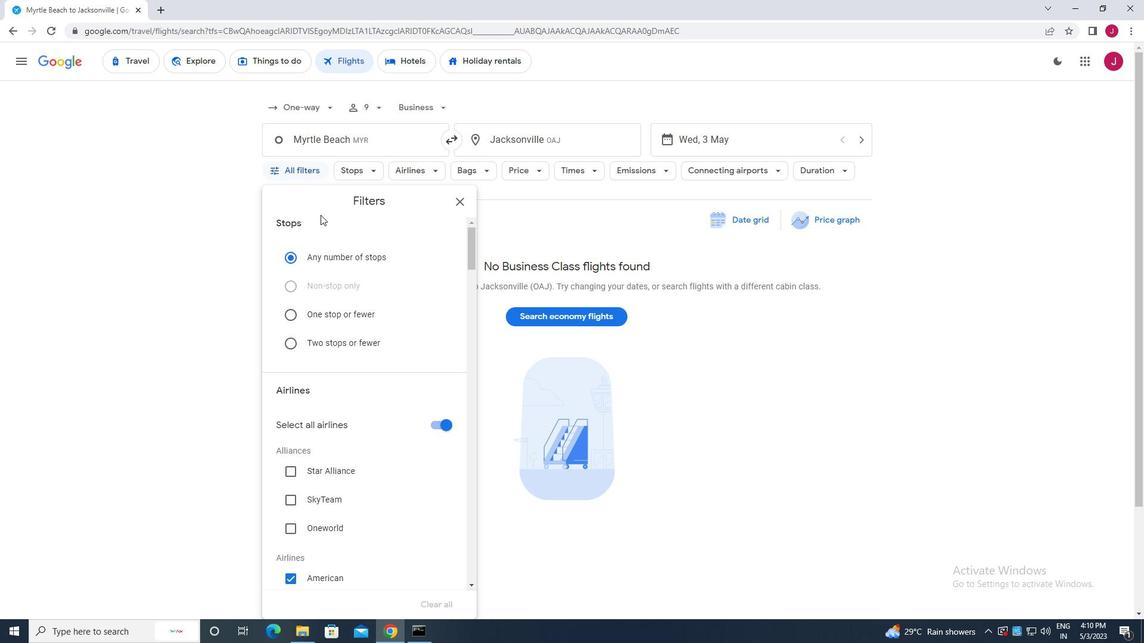
Action: Mouse scrolled (336, 247) with delta (0, 0)
Screenshot: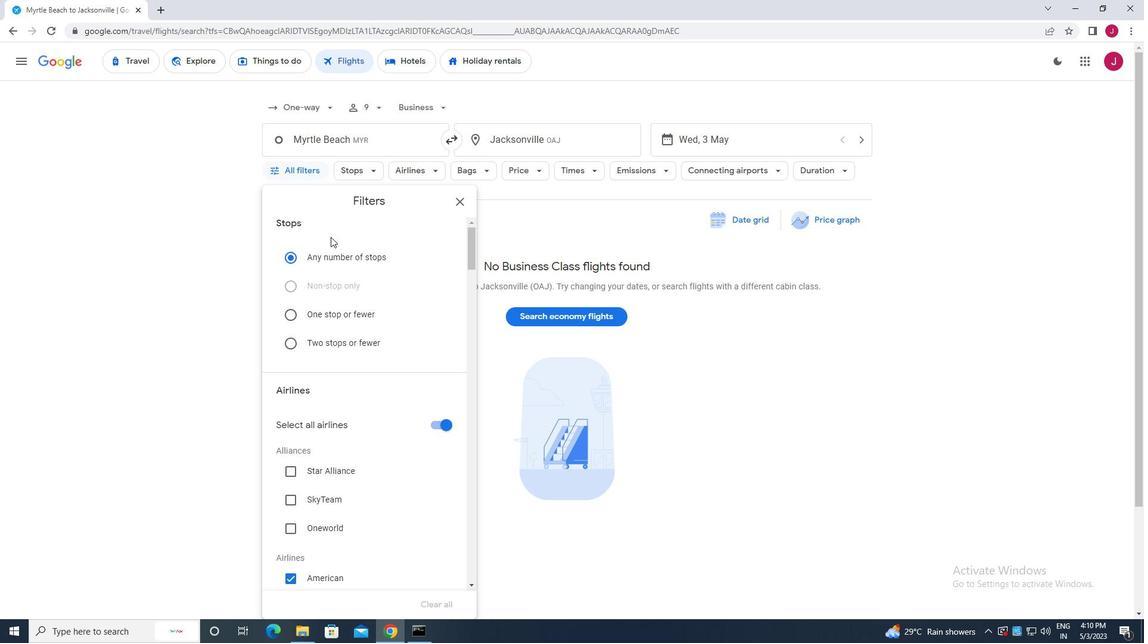 
Action: Mouse scrolled (336, 247) with delta (0, 0)
Screenshot: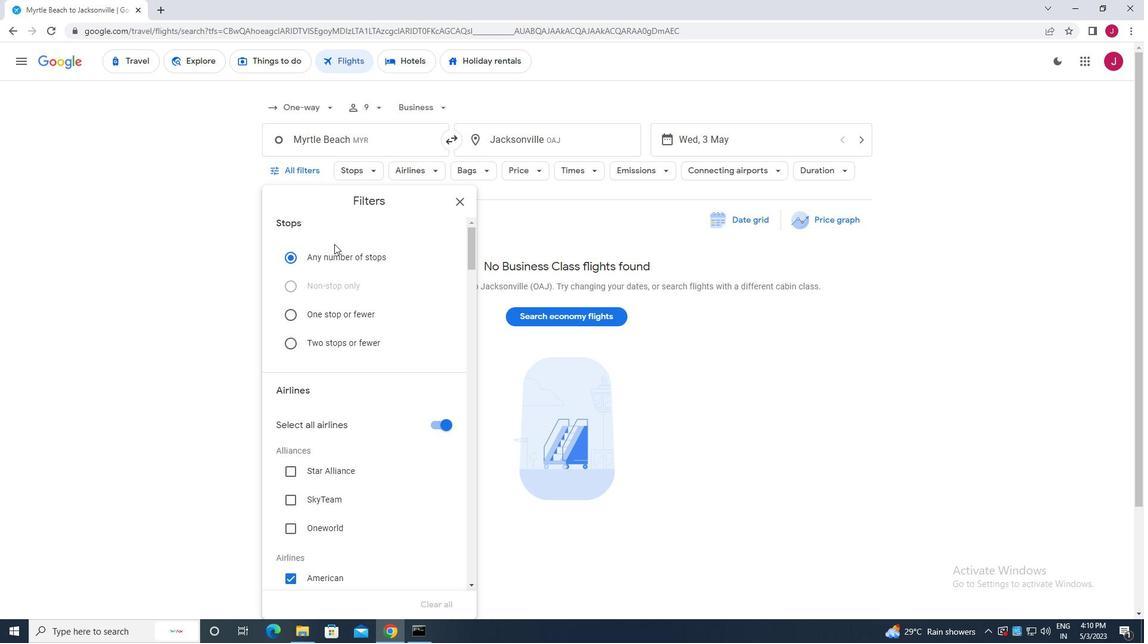 
Action: Mouse moved to (336, 247)
Screenshot: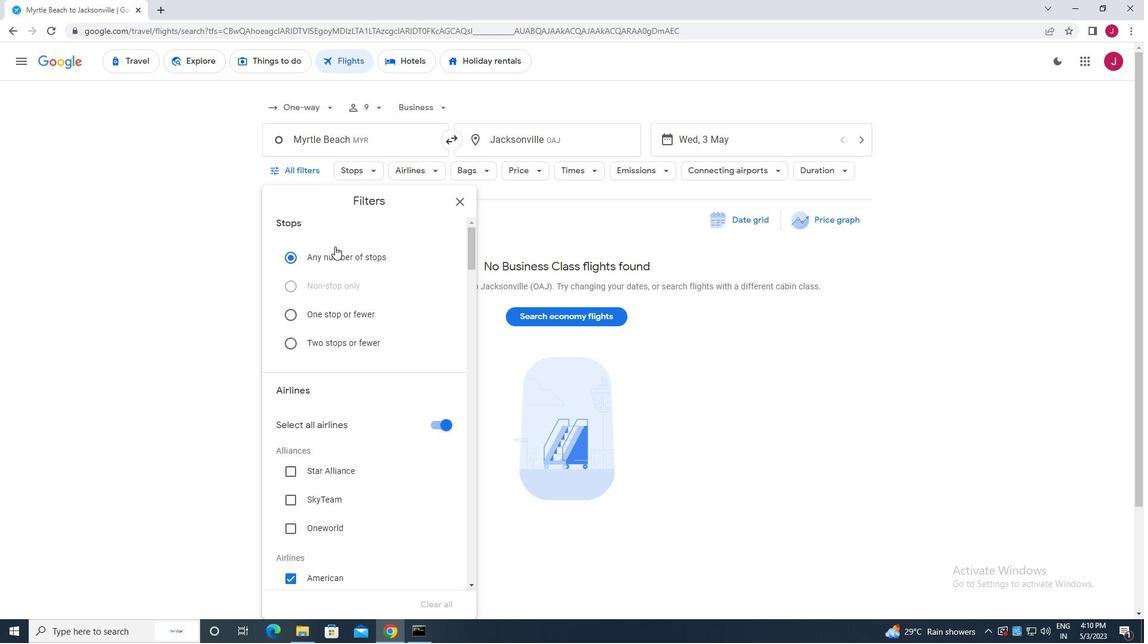 
Action: Mouse scrolled (336, 247) with delta (0, 0)
Screenshot: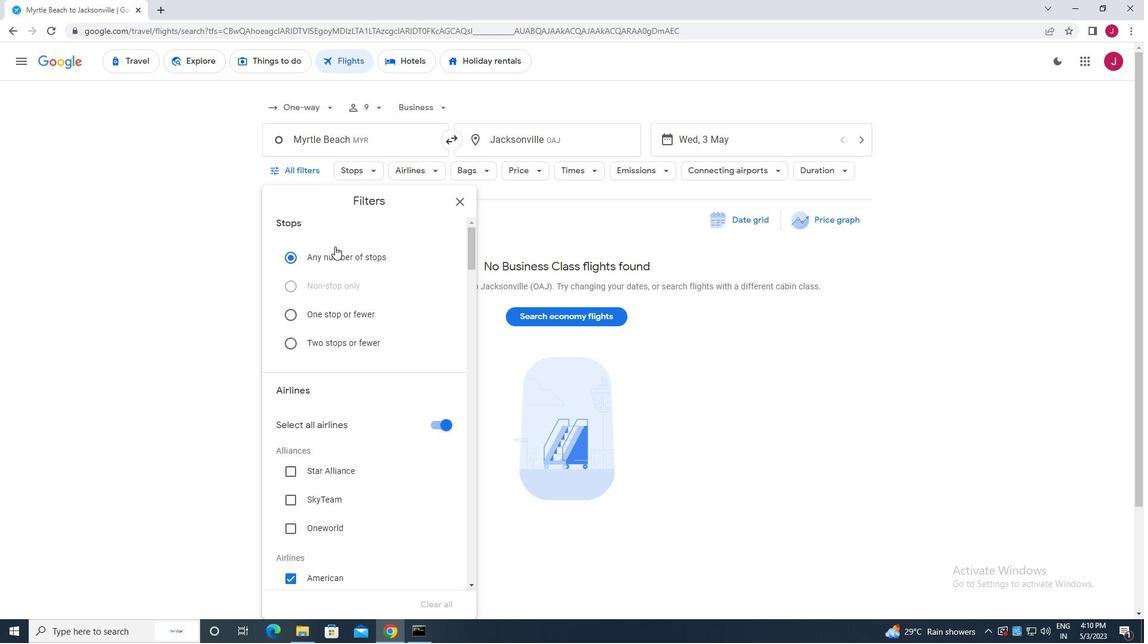 
Action: Mouse moved to (440, 246)
Screenshot: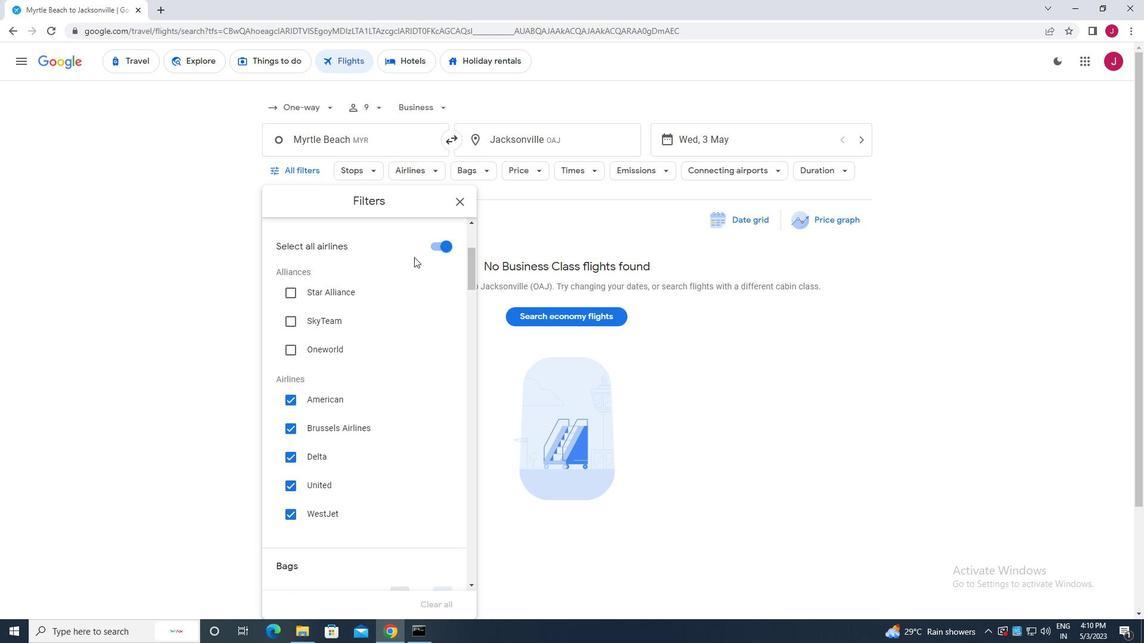 
Action: Mouse pressed left at (440, 246)
Screenshot: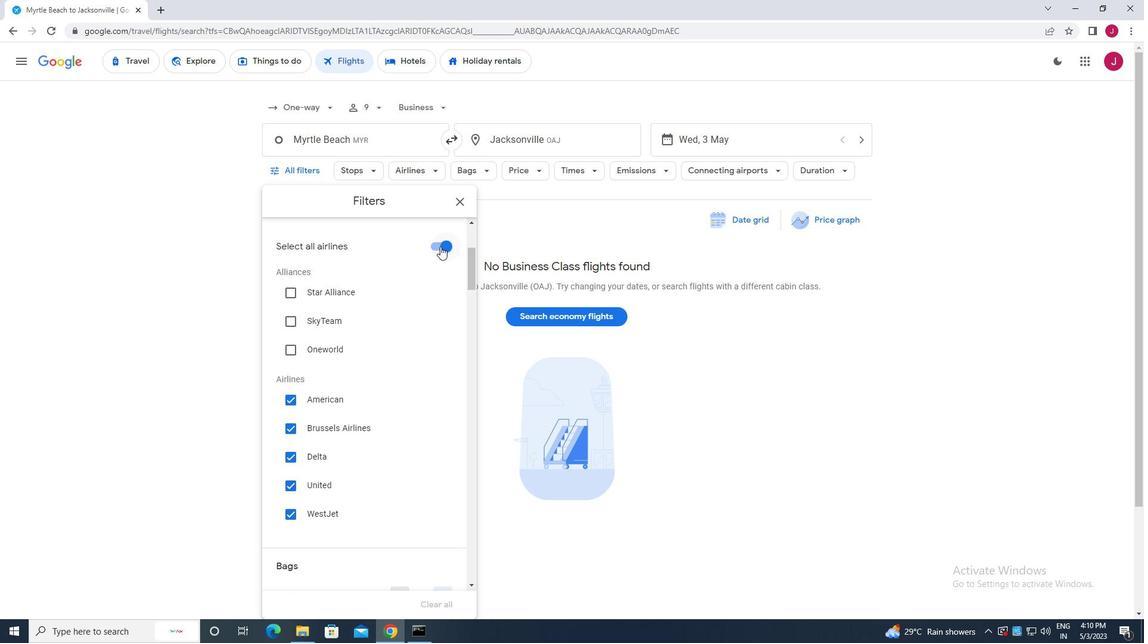 
Action: Mouse moved to (365, 275)
Screenshot: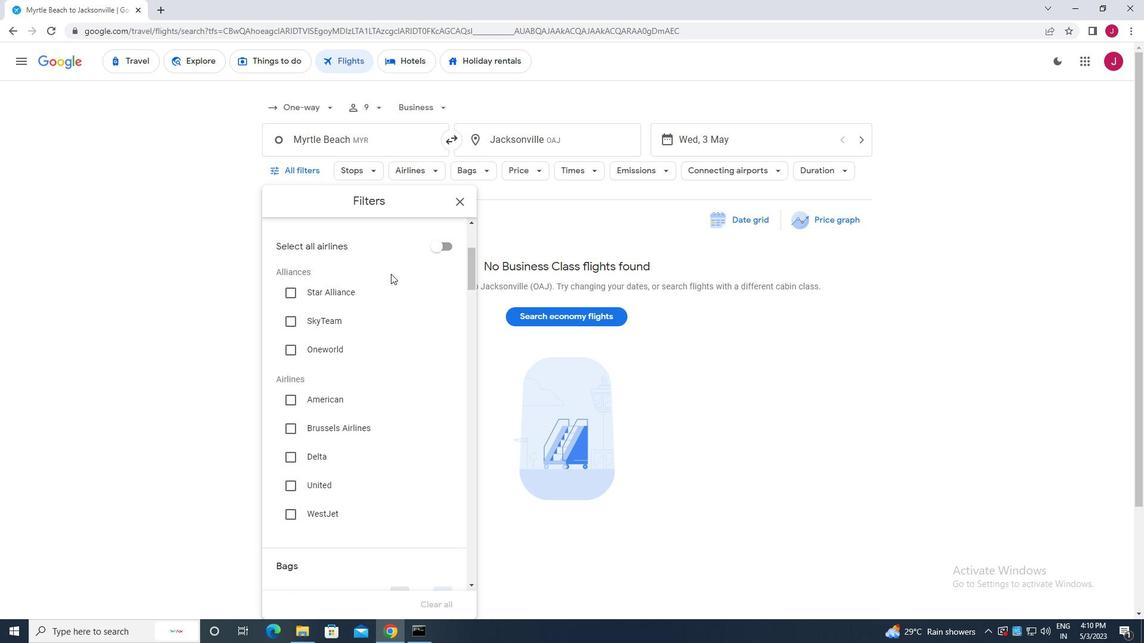 
Action: Mouse scrolled (365, 274) with delta (0, 0)
Screenshot: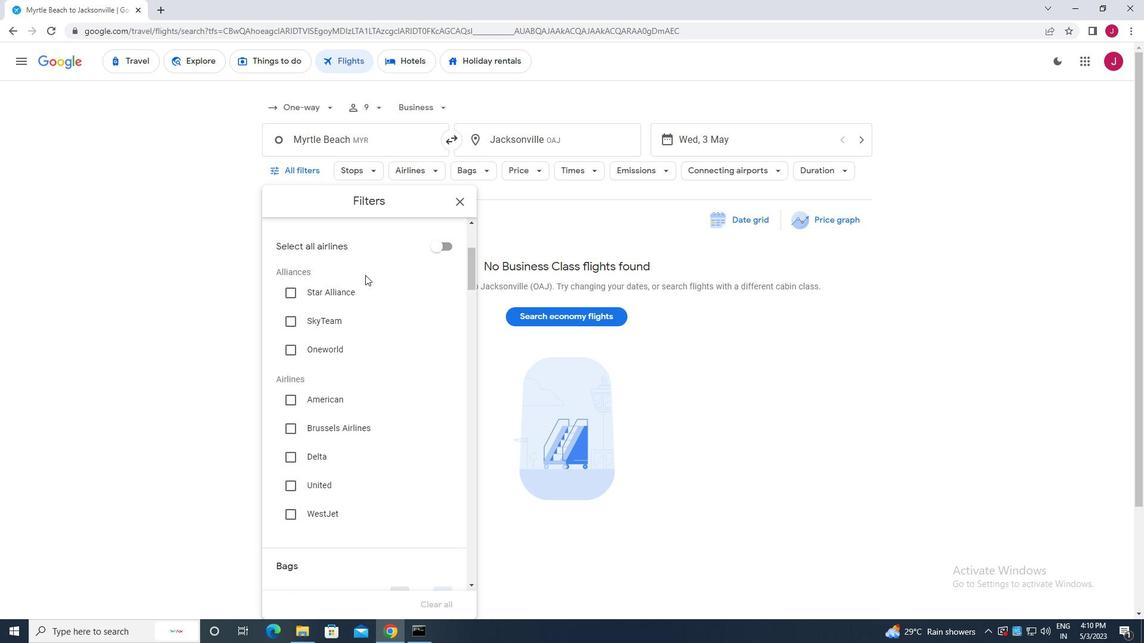 
Action: Mouse moved to (332, 269)
Screenshot: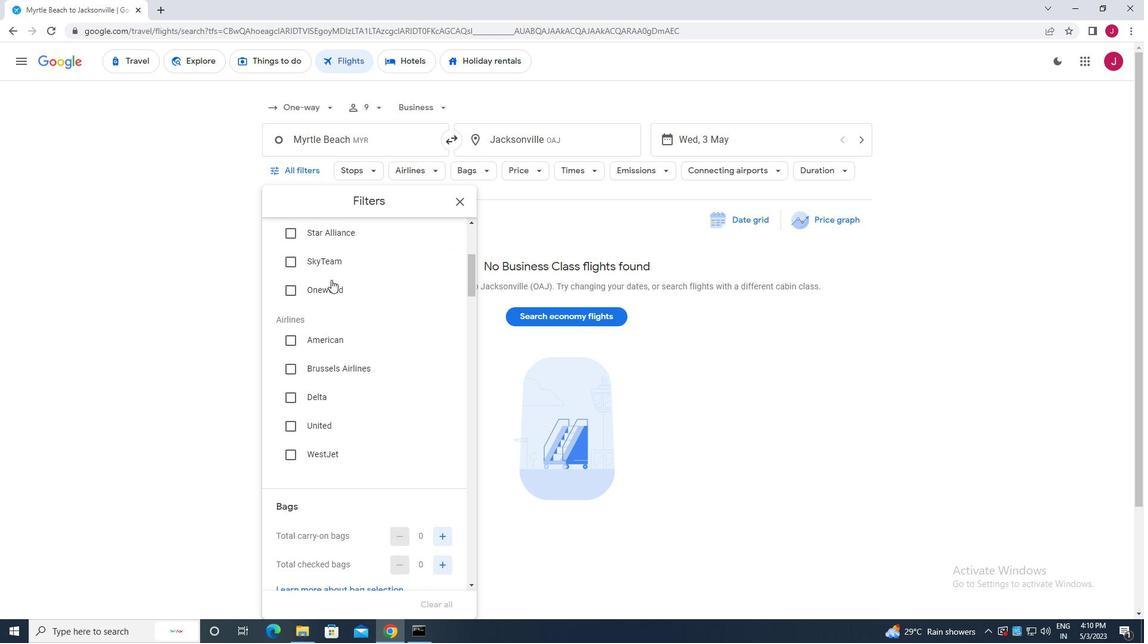 
Action: Mouse scrolled (332, 269) with delta (0, 0)
Screenshot: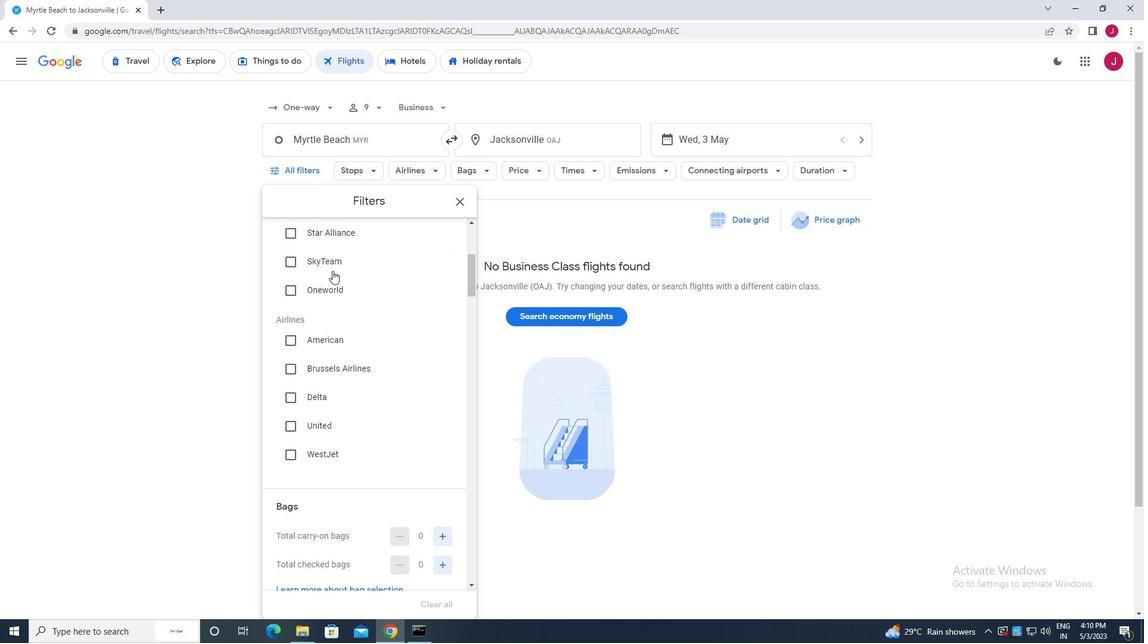
Action: Mouse scrolled (332, 269) with delta (0, 0)
Screenshot: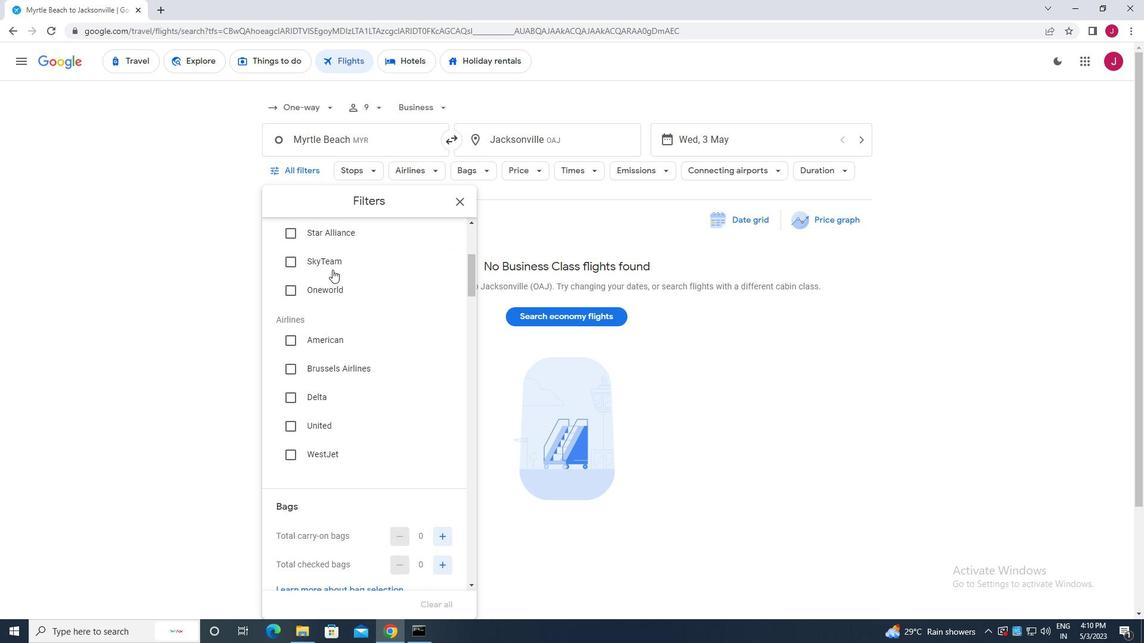 
Action: Mouse scrolled (332, 269) with delta (0, 0)
Screenshot: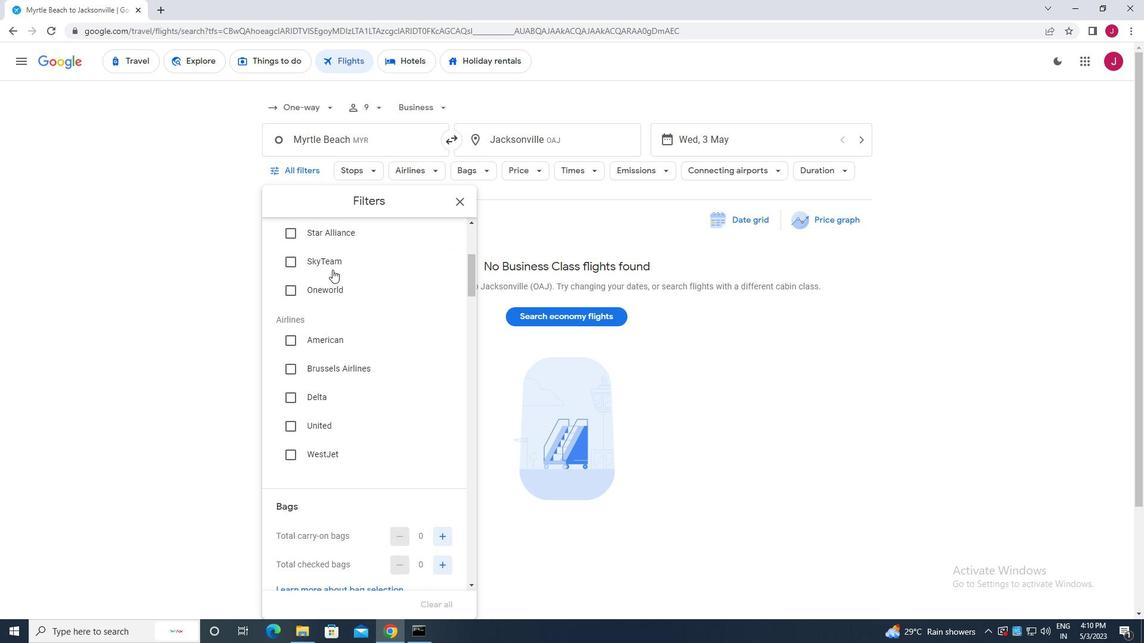 
Action: Mouse scrolled (332, 269) with delta (0, 0)
Screenshot: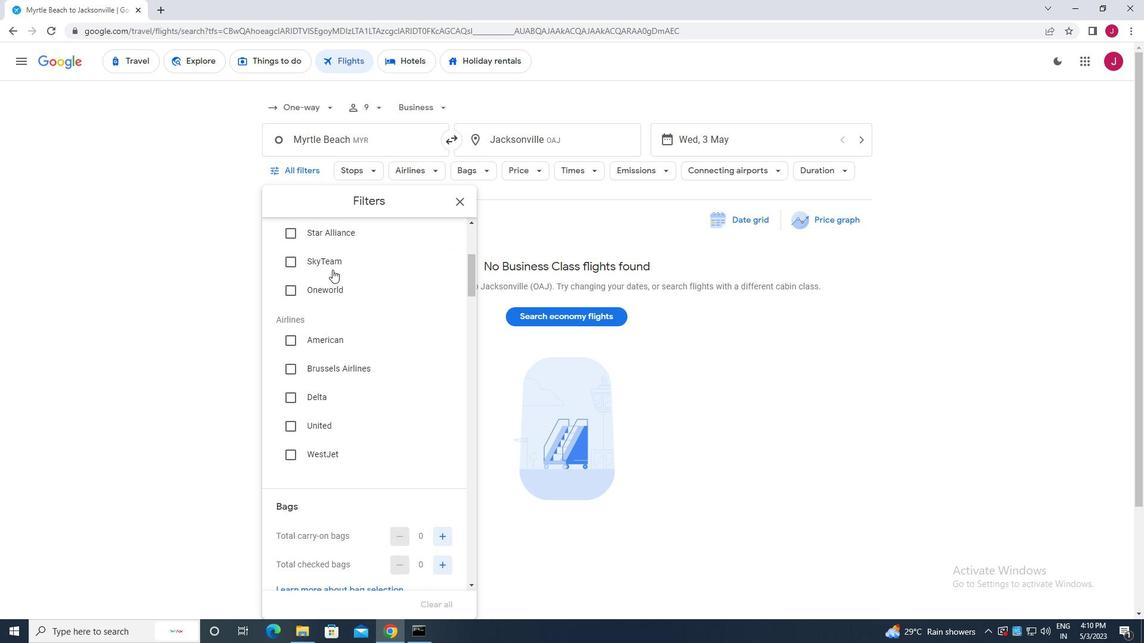 
Action: Mouse scrolled (332, 269) with delta (0, 0)
Screenshot: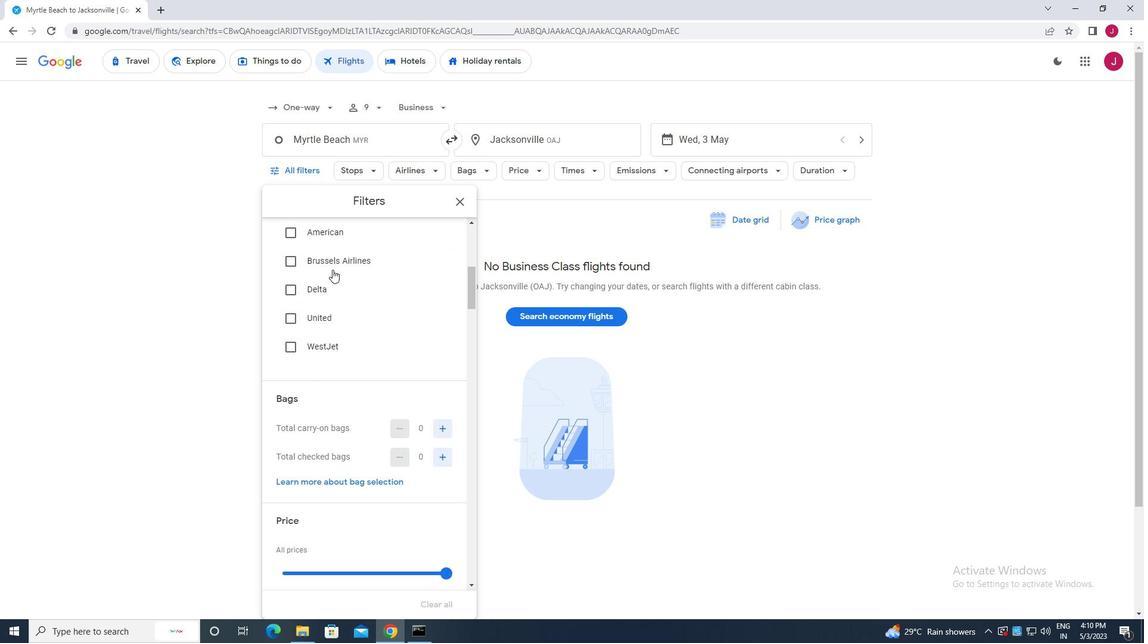 
Action: Mouse moved to (444, 269)
Screenshot: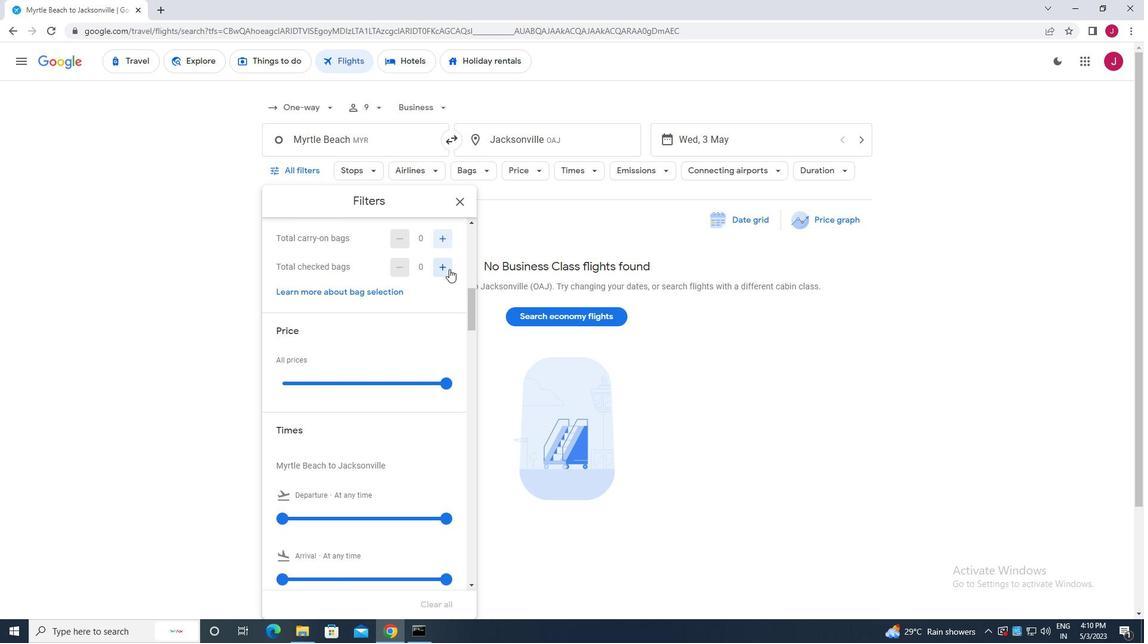 
Action: Mouse pressed left at (444, 269)
Screenshot: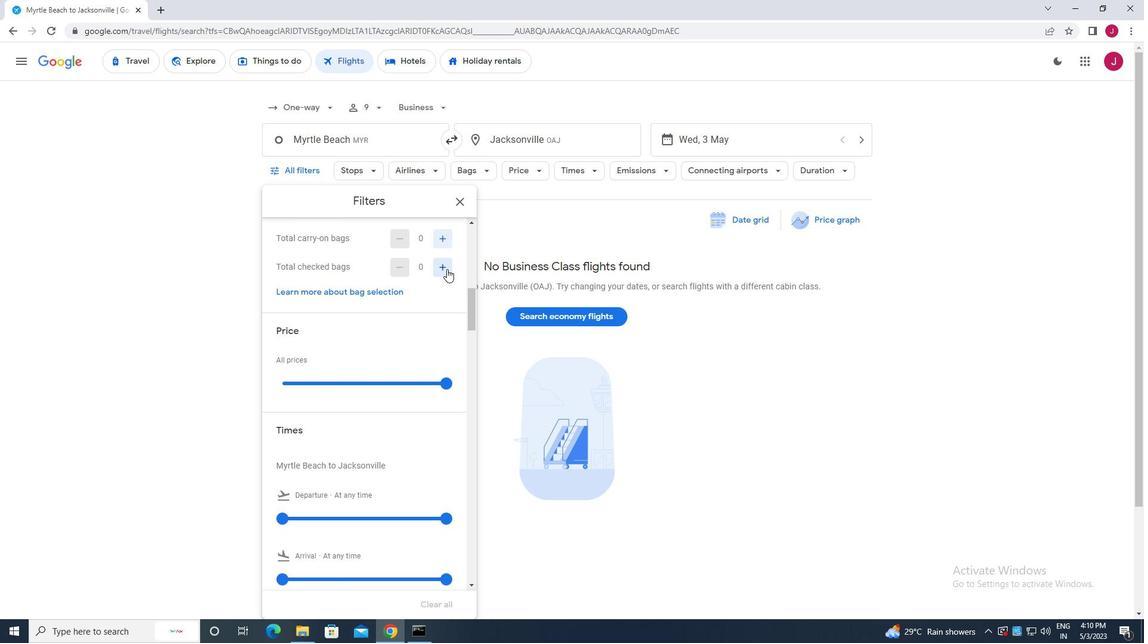 
Action: Mouse pressed left at (444, 269)
Screenshot: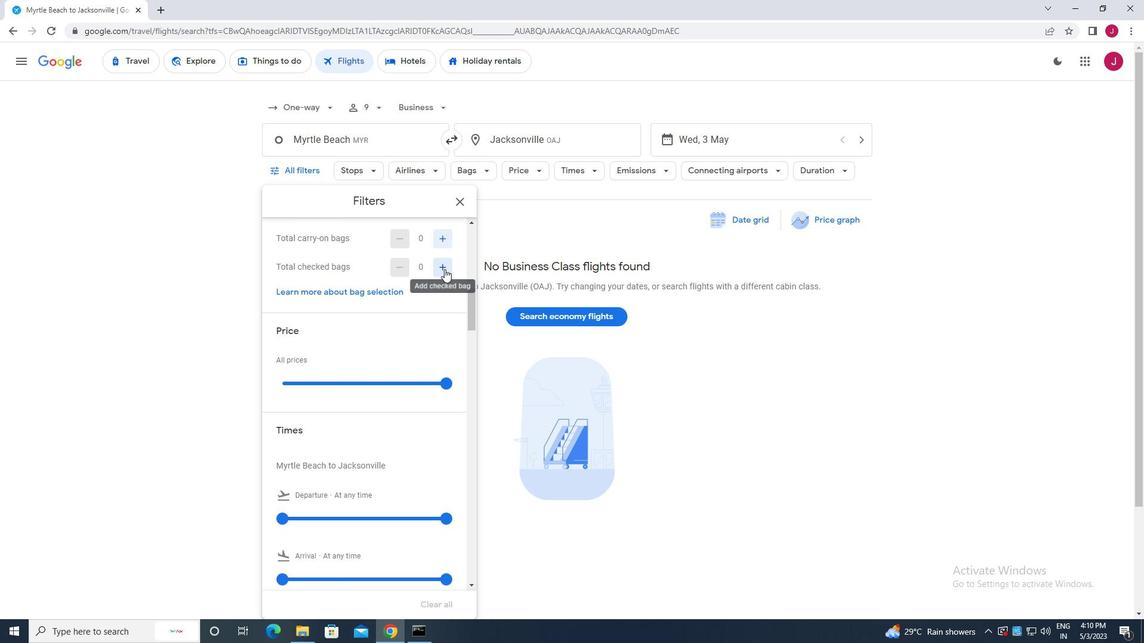 
Action: Mouse pressed left at (444, 269)
Screenshot: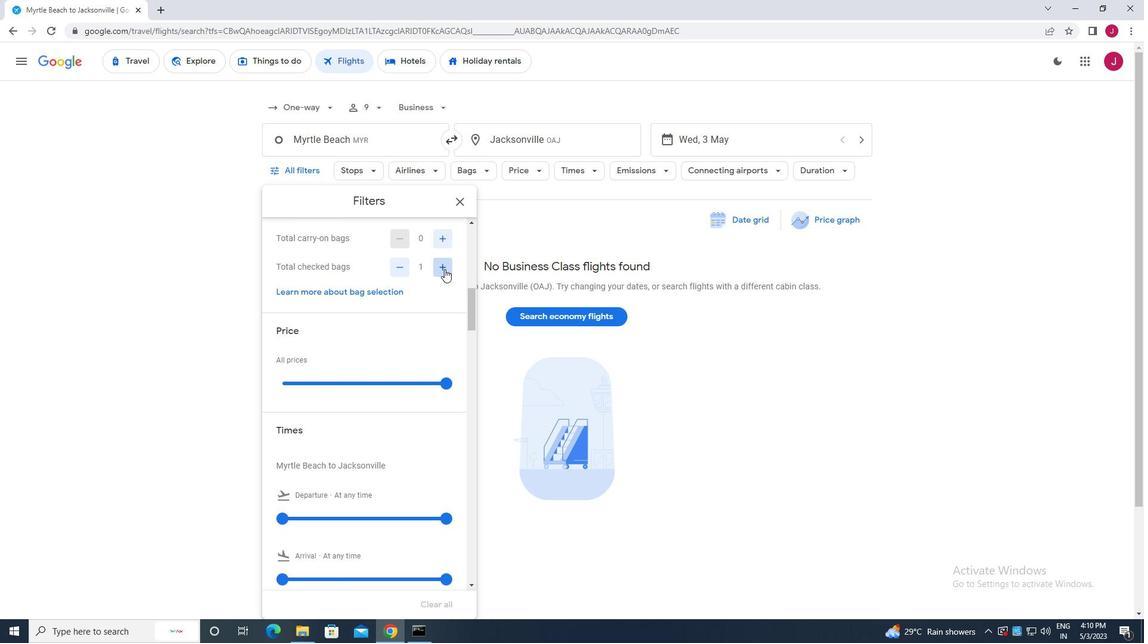 
Action: Mouse pressed left at (444, 269)
Screenshot: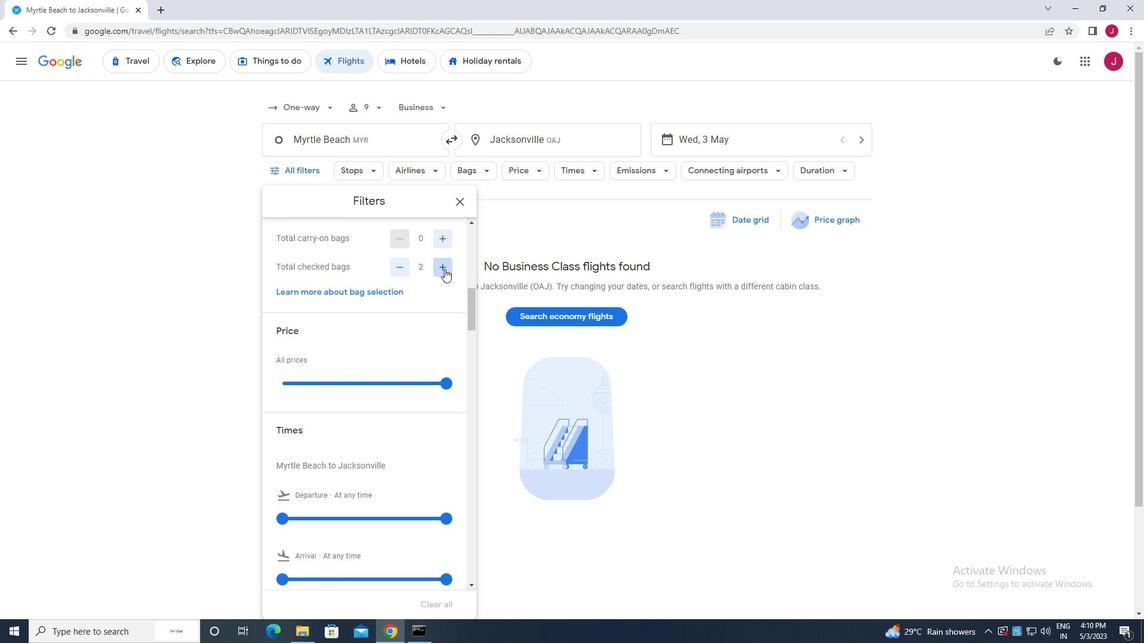 
Action: Mouse pressed left at (444, 269)
Screenshot: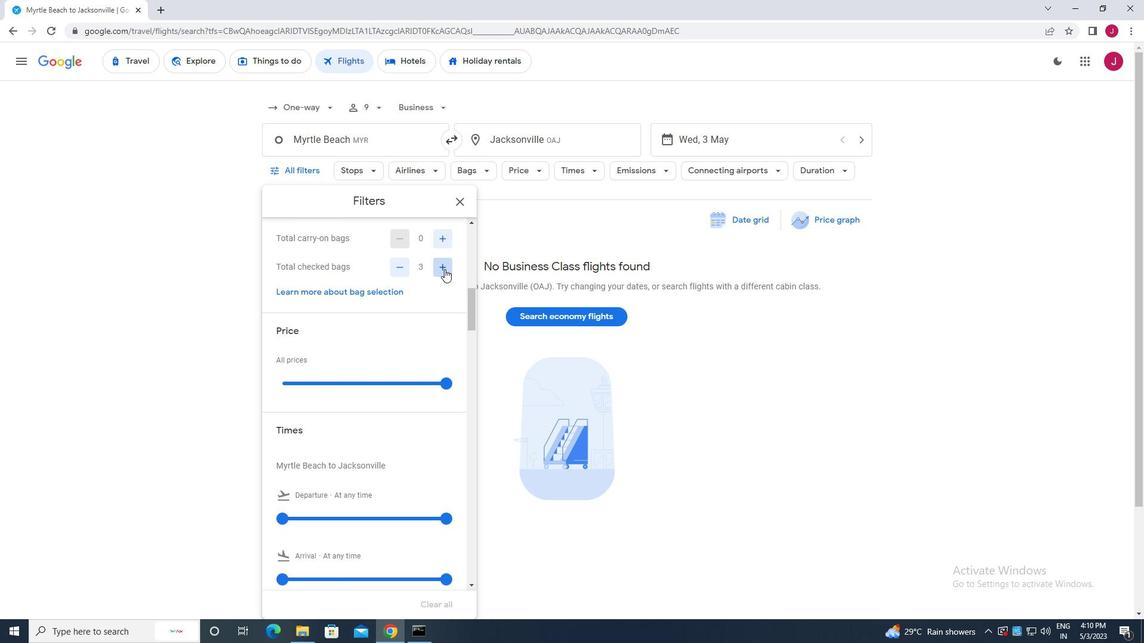 
Action: Mouse pressed left at (444, 269)
Screenshot: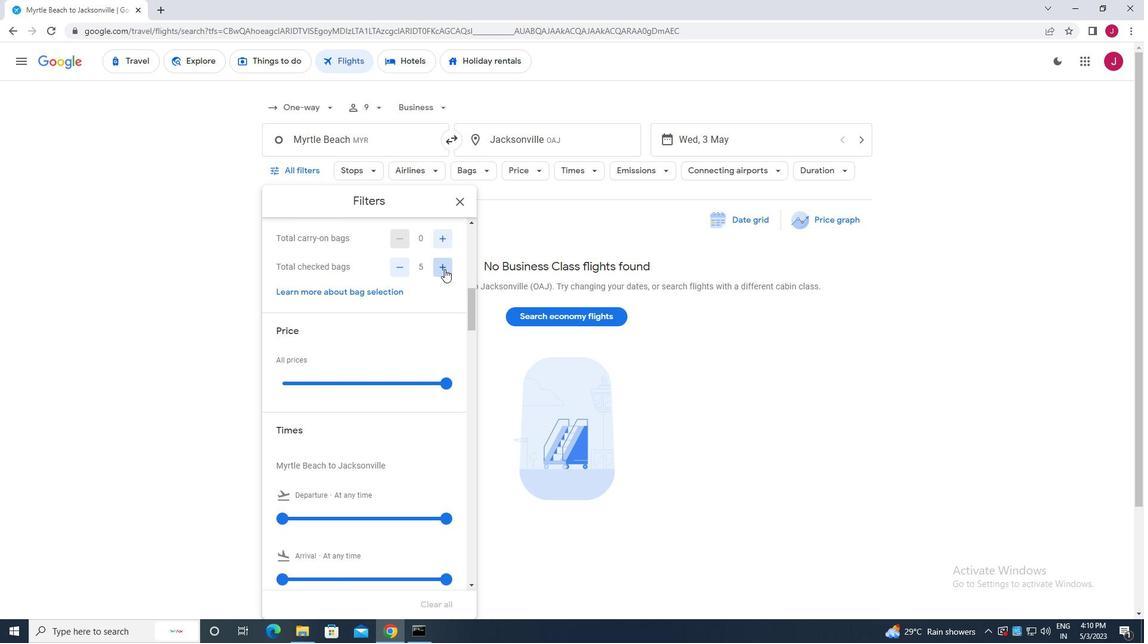 
Action: Mouse pressed left at (444, 269)
Screenshot: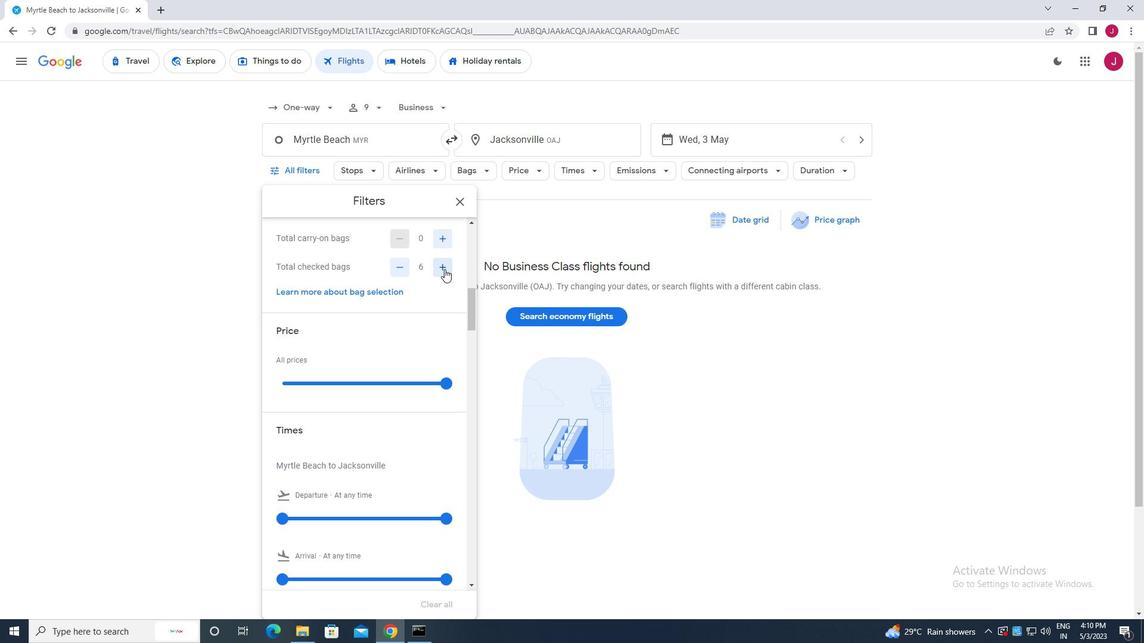 
Action: Mouse pressed left at (444, 269)
Screenshot: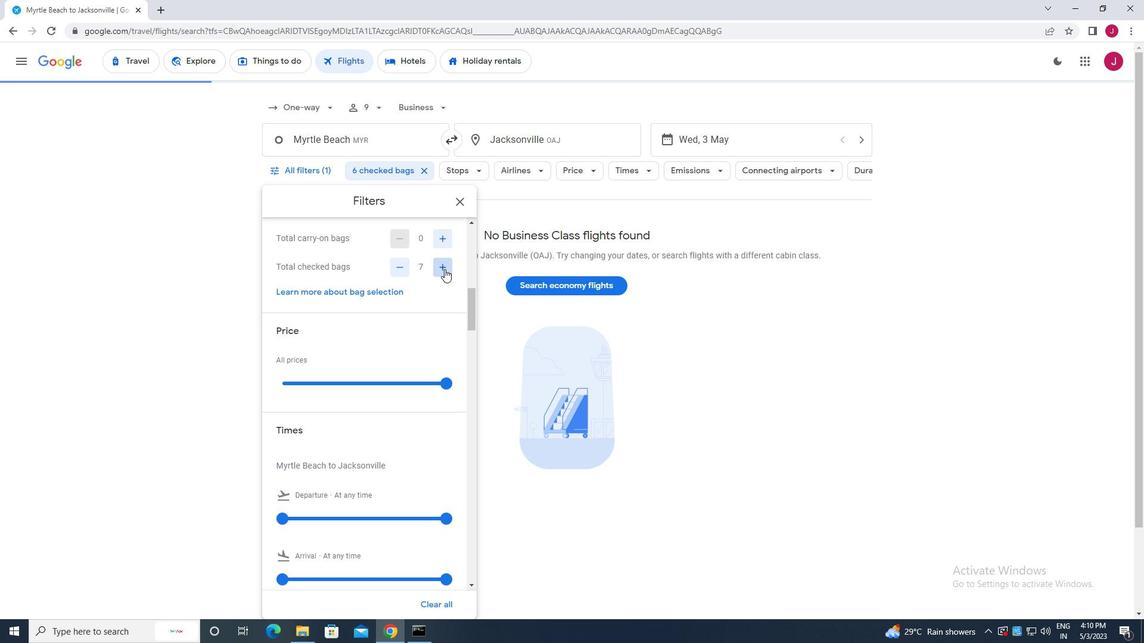 
Action: Mouse moved to (448, 379)
Screenshot: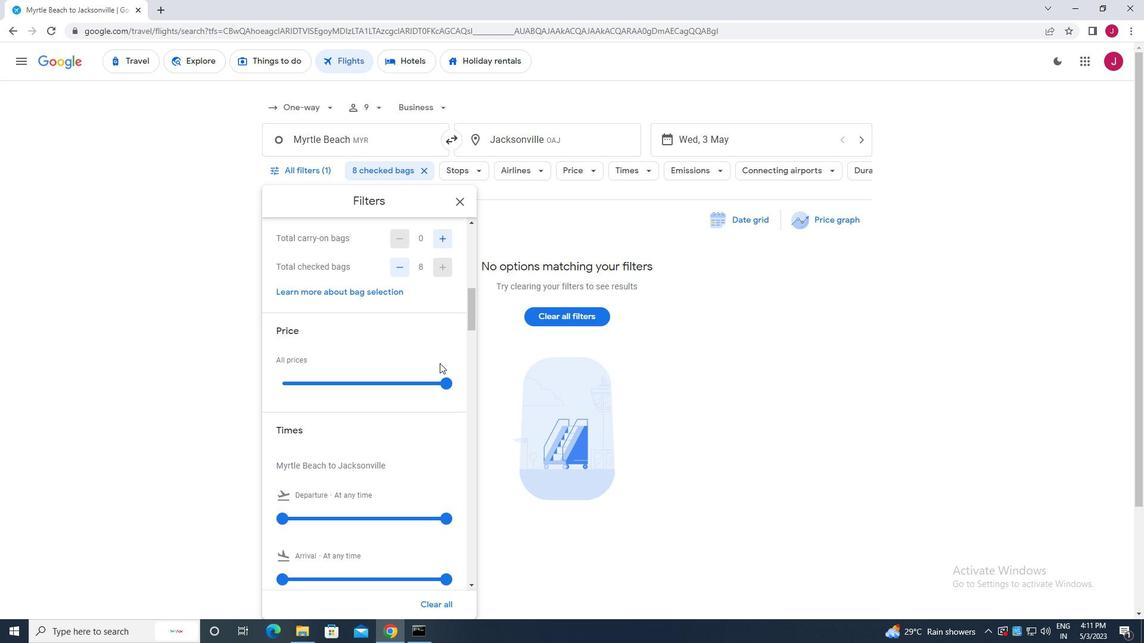 
Action: Mouse pressed left at (448, 379)
Screenshot: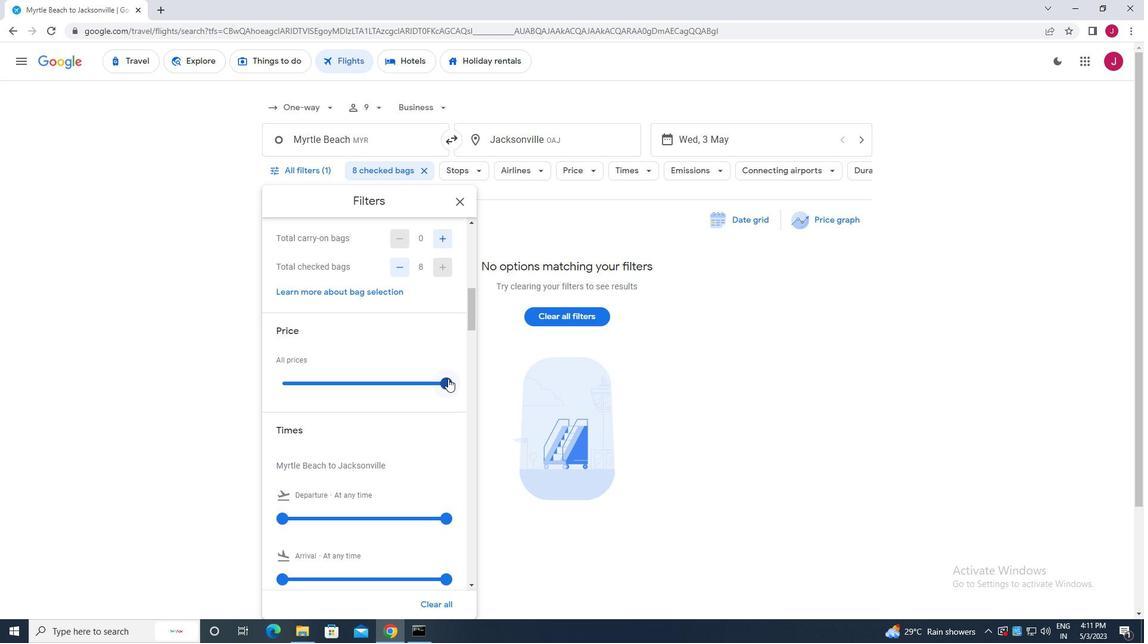
Action: Mouse moved to (426, 352)
Screenshot: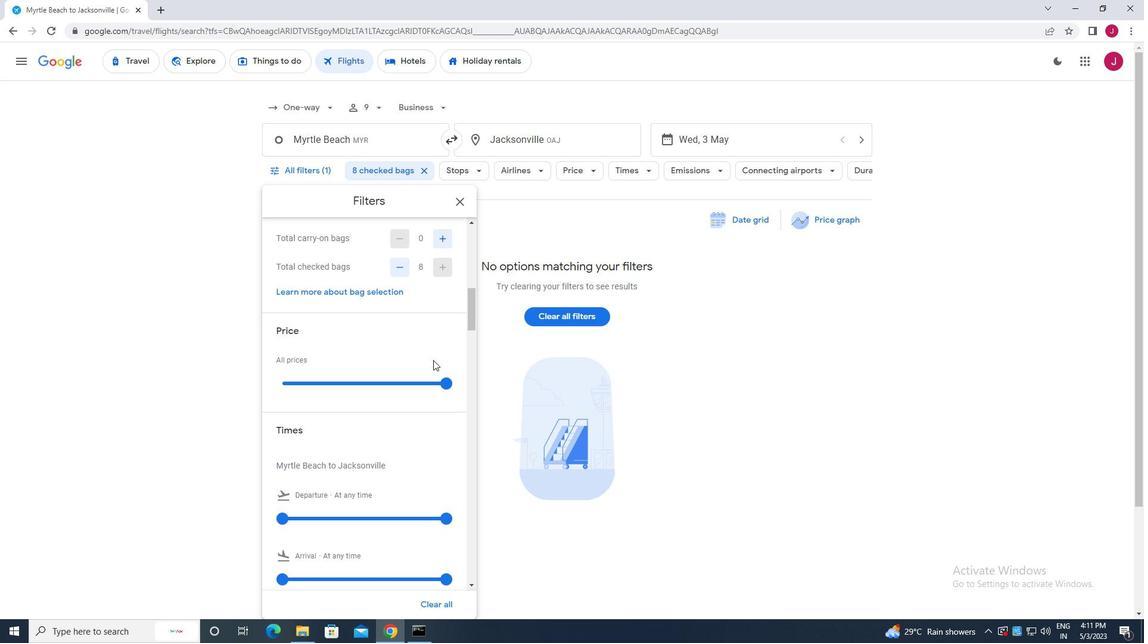 
Action: Mouse scrolled (426, 351) with delta (0, 0)
Screenshot: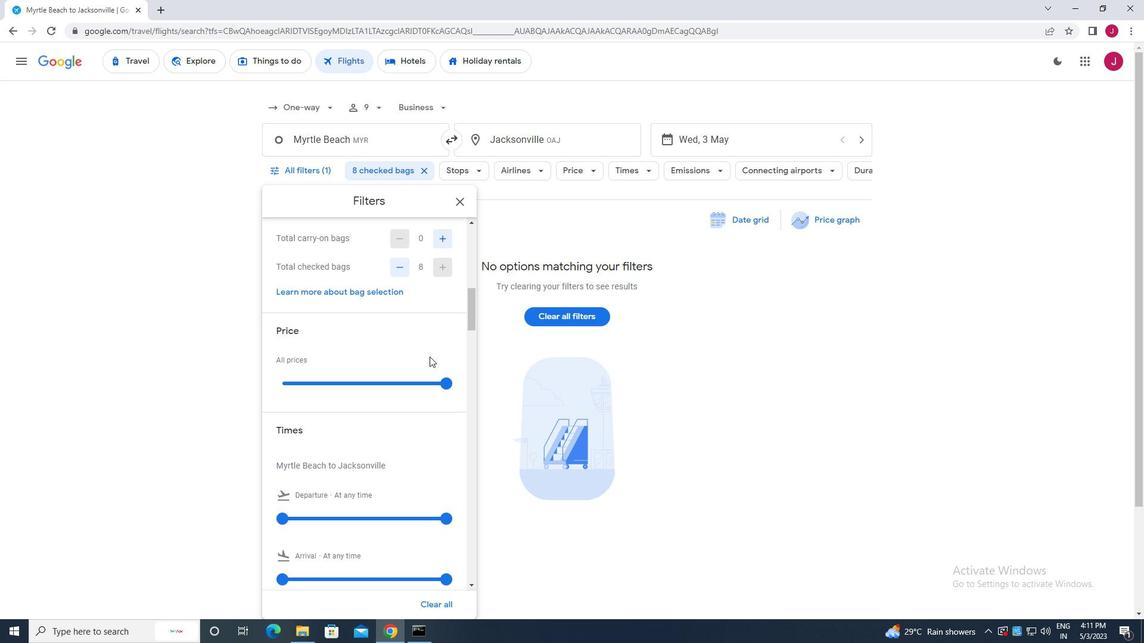 
Action: Mouse scrolled (426, 351) with delta (0, 0)
Screenshot: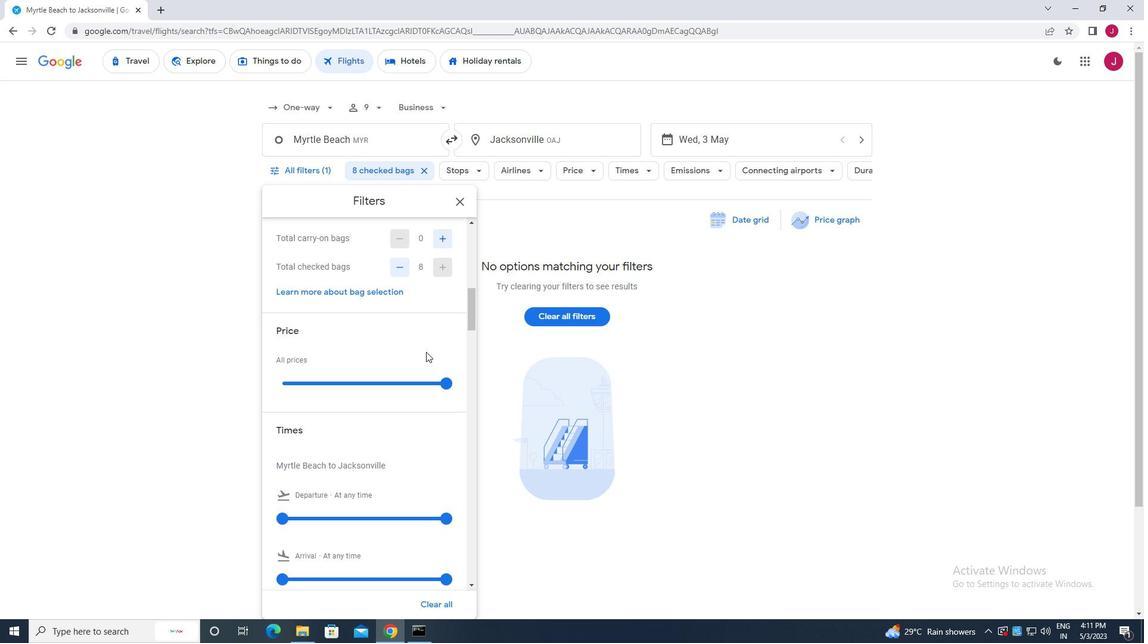 
Action: Mouse moved to (284, 404)
Screenshot: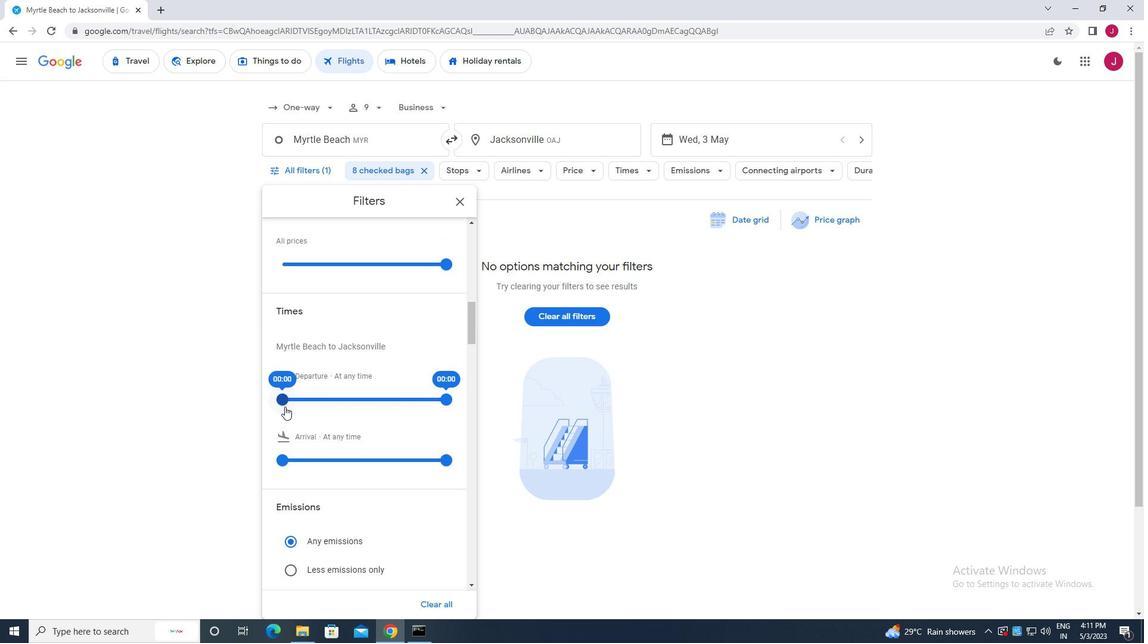 
Action: Mouse pressed left at (284, 404)
Screenshot: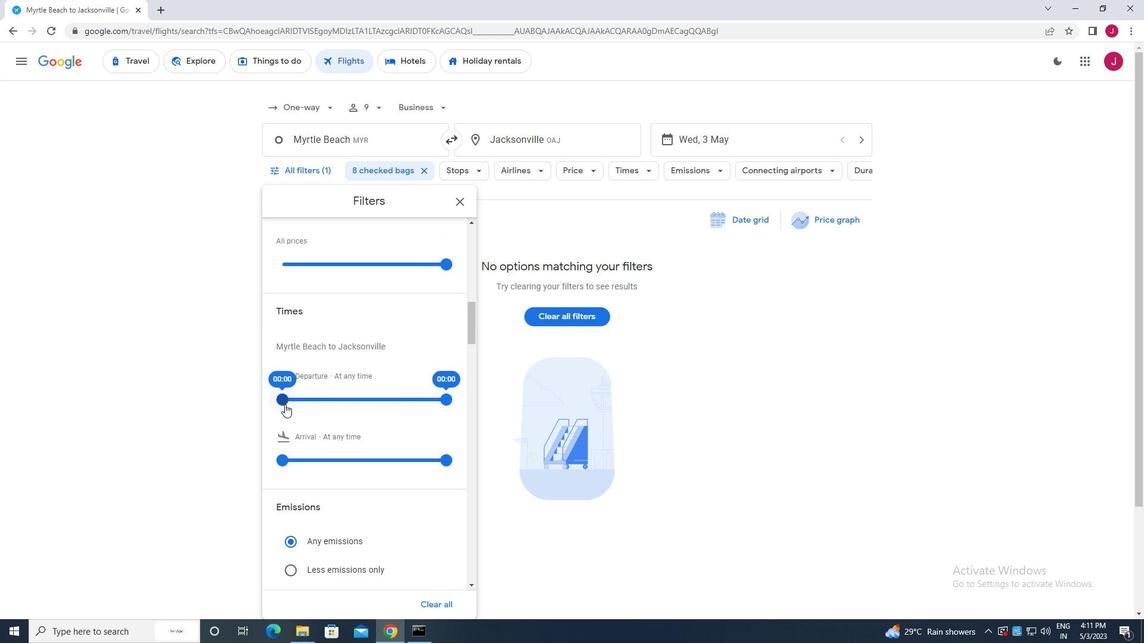 
Action: Mouse moved to (442, 401)
Screenshot: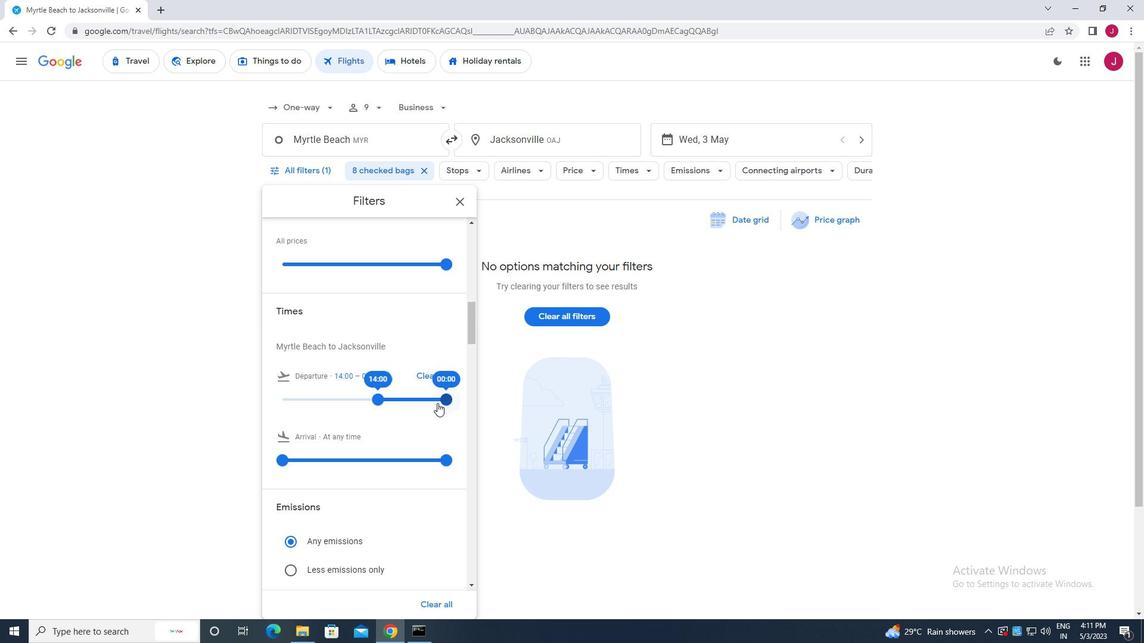 
Action: Mouse pressed left at (442, 401)
Screenshot: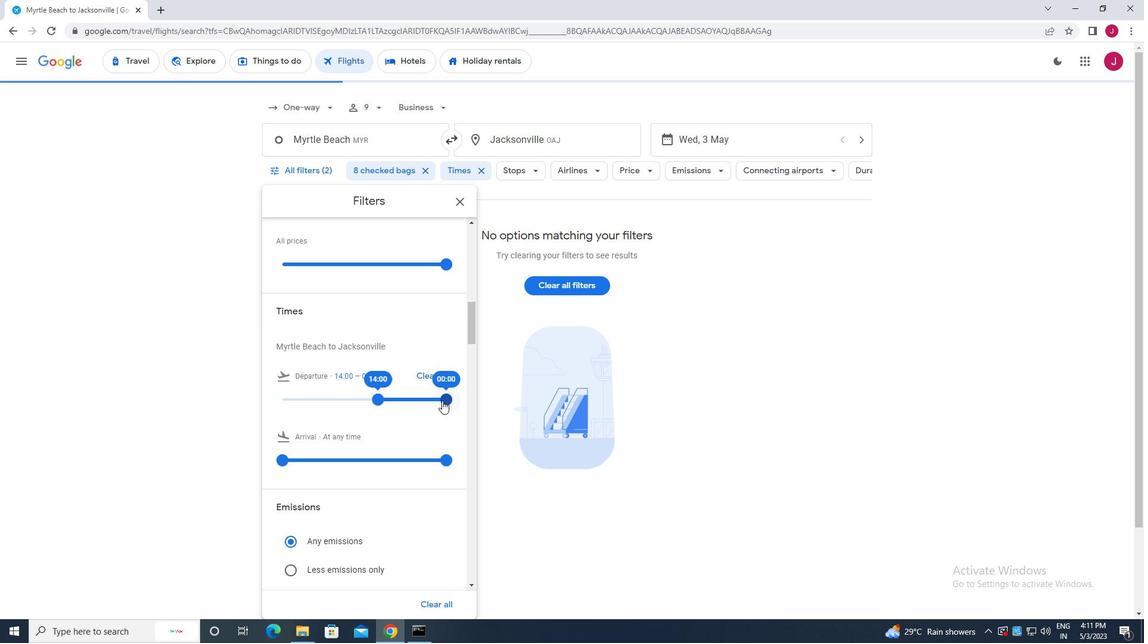 
Action: Mouse moved to (460, 199)
Screenshot: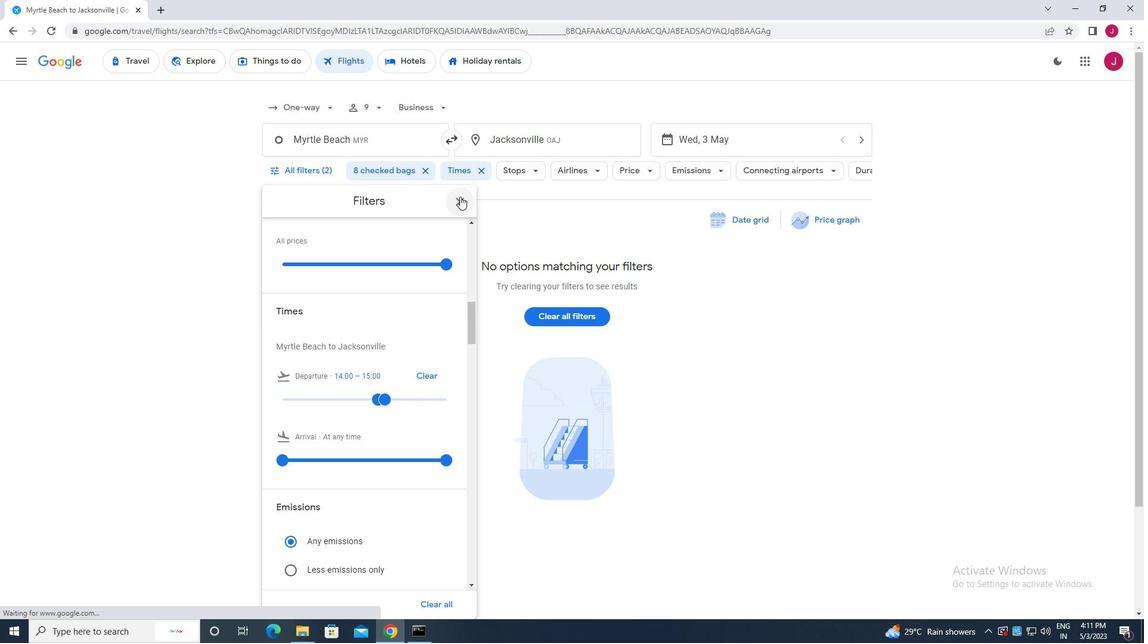 
Action: Mouse pressed left at (460, 199)
Screenshot: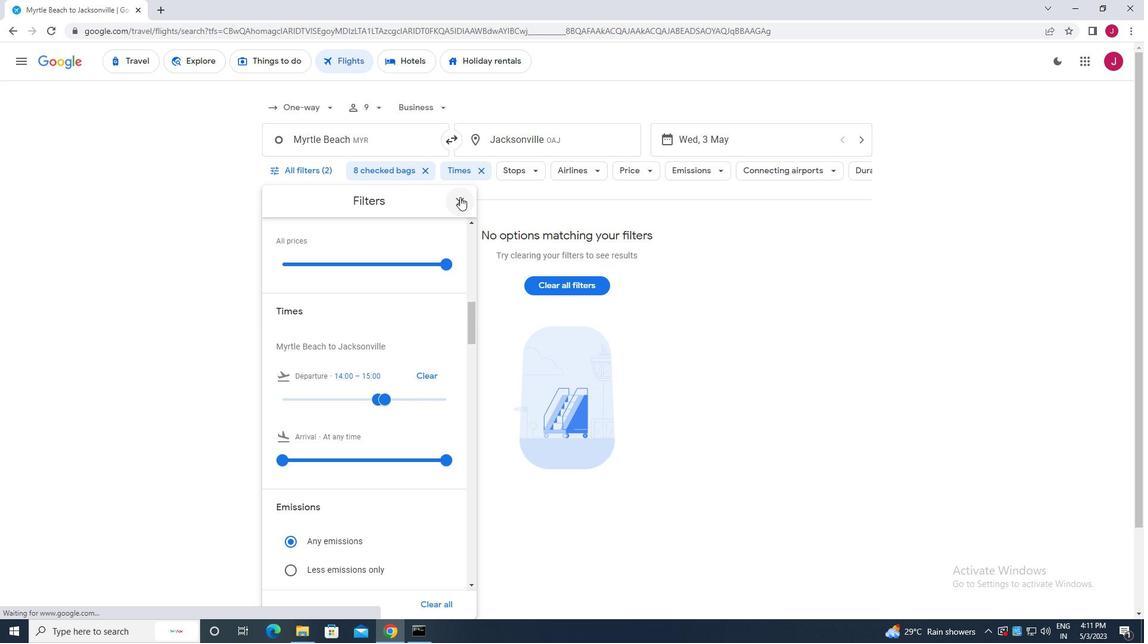 
Action: Mouse moved to (460, 204)
Screenshot: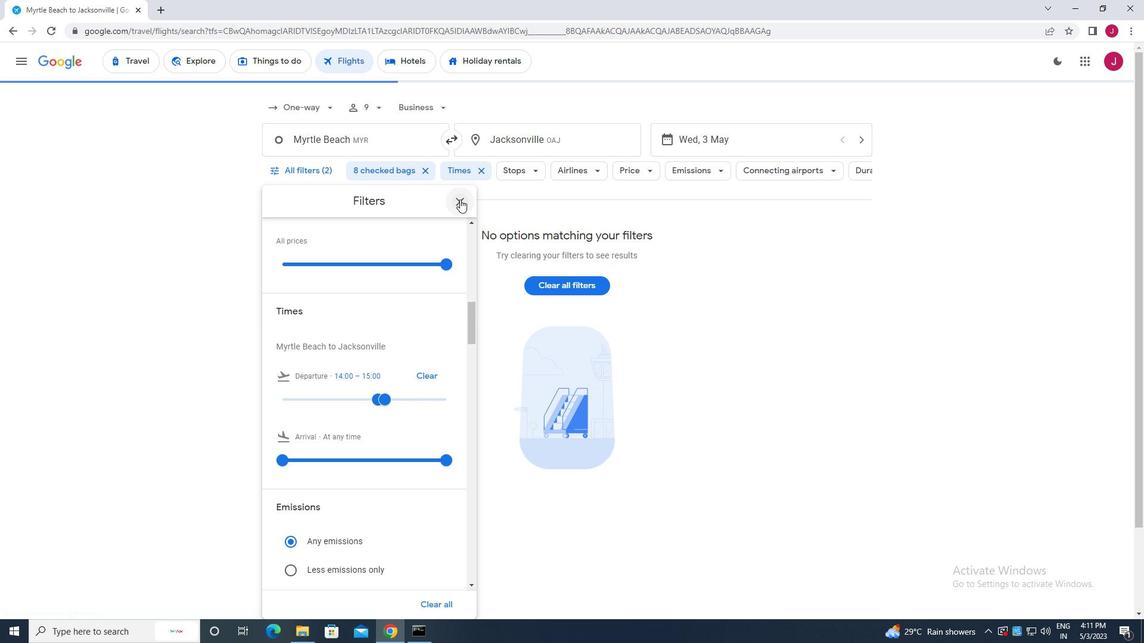 
